 Task: Research Airbnb accommodation in Moanda, Gabon from 10th December, 2023 to 18th December, 2023 for 2 adults.1  bedroom having 1 bed and 1 bathroom. Property type can be flat. Amenities needed are: wifi, TV, free parkinig on premises, gym, breakfast. Booking option can be shelf check-in. Look for 5 properties as per requirement.
Action: Mouse moved to (408, 83)
Screenshot: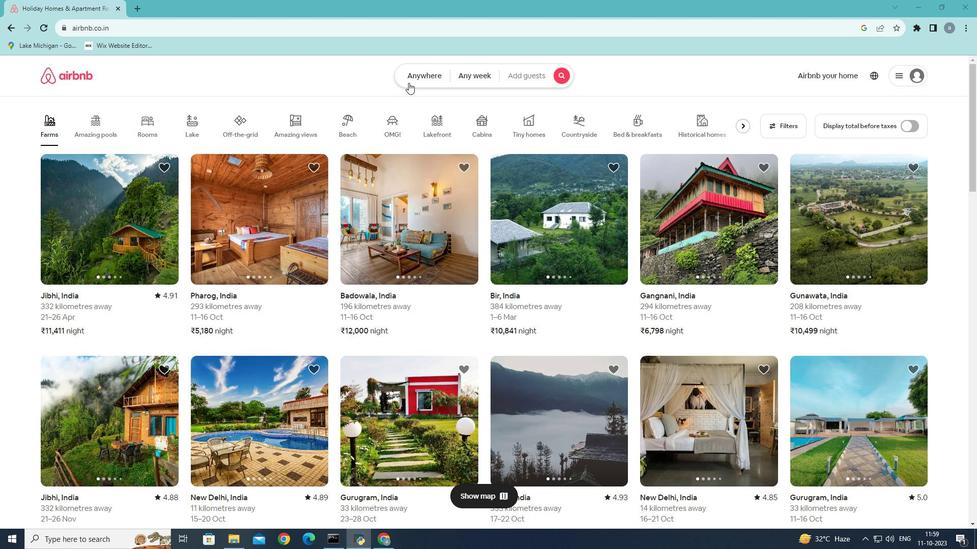 
Action: Mouse pressed left at (408, 83)
Screenshot: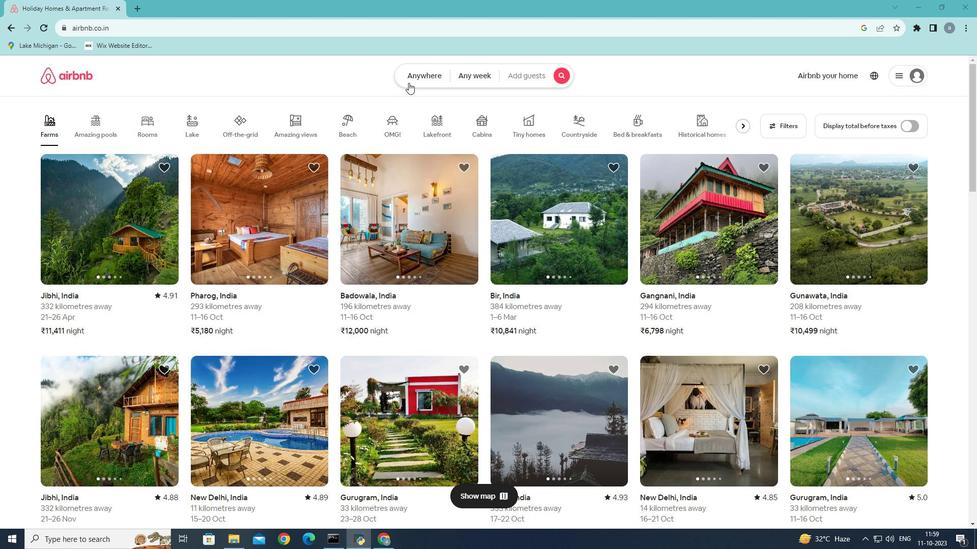 
Action: Mouse moved to (339, 123)
Screenshot: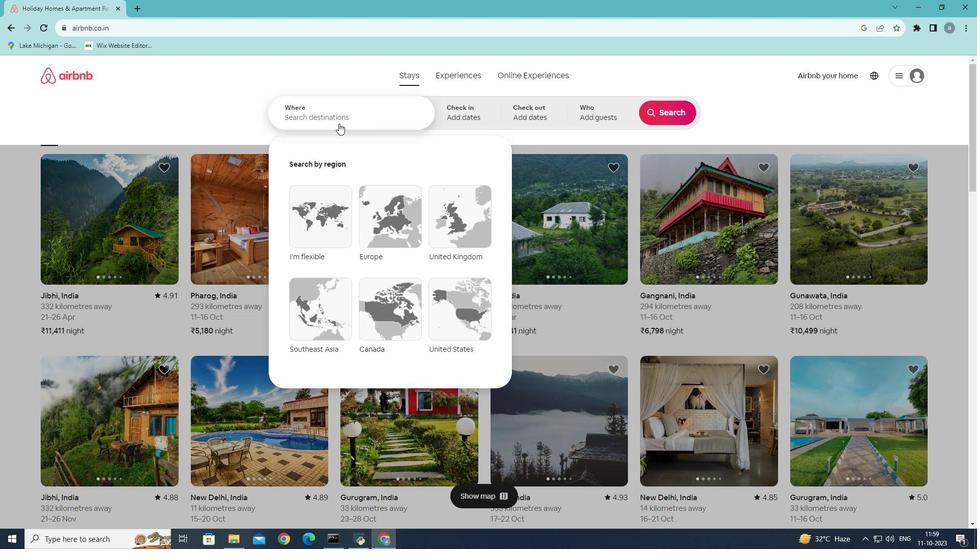 
Action: Mouse pressed left at (339, 123)
Screenshot: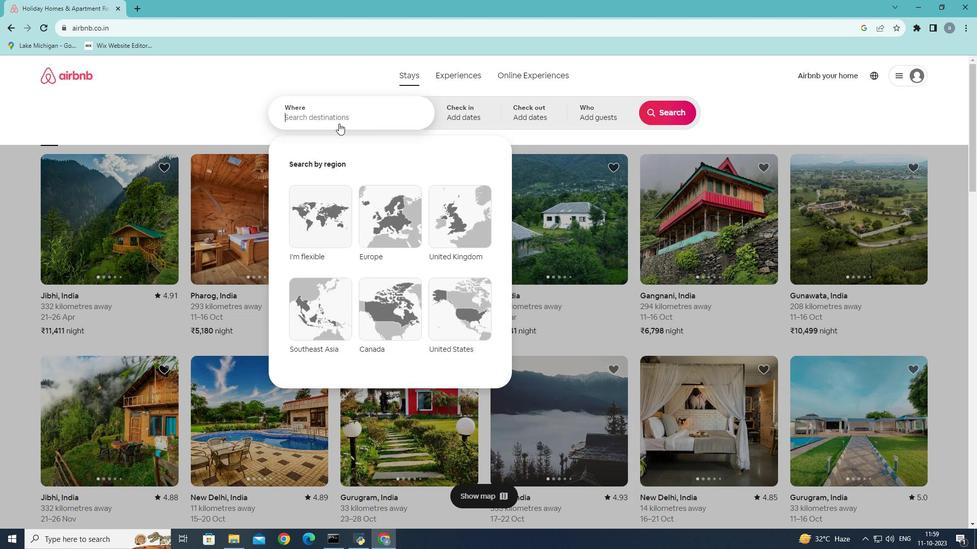 
Action: Mouse moved to (411, 0)
Screenshot: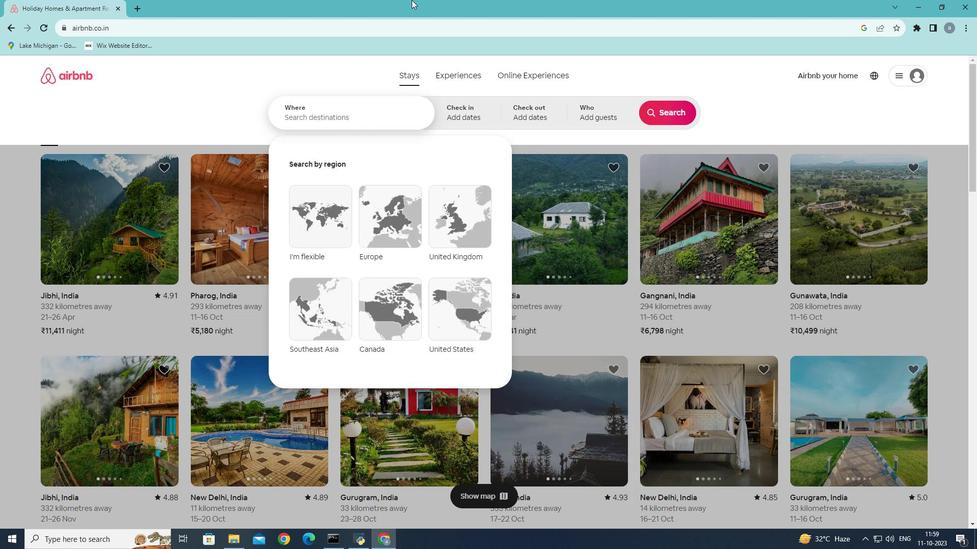 
Action: Key pressed <Key.shift><Key.shift><Key.shift><Key.shift><Key.shift><Key.shift><Key.shift><Key.shift><Key.shift><Key.shift><Key.shift><Key.shift><Key.shift><Key.shift><Key.shift><Key.shift><Key.shift><Key.shift><Key.shift><Key.shift><Key.shift><Key.shift><Key.shift><Key.shift><Key.shift><Key.shift><Key.shift><Key.shift><Key.shift><Key.shift><Key.shift><Key.shift><Key.shift><Key.shift><Key.shift><Key.shift><Key.shift><Key.shift><Key.shift><Key.shift><Key.shift><Key.shift><Key.shift><Key.shift><Key.shift>Moanda,<Key.shift><Key.shift><Key.shift>Gab
Screenshot: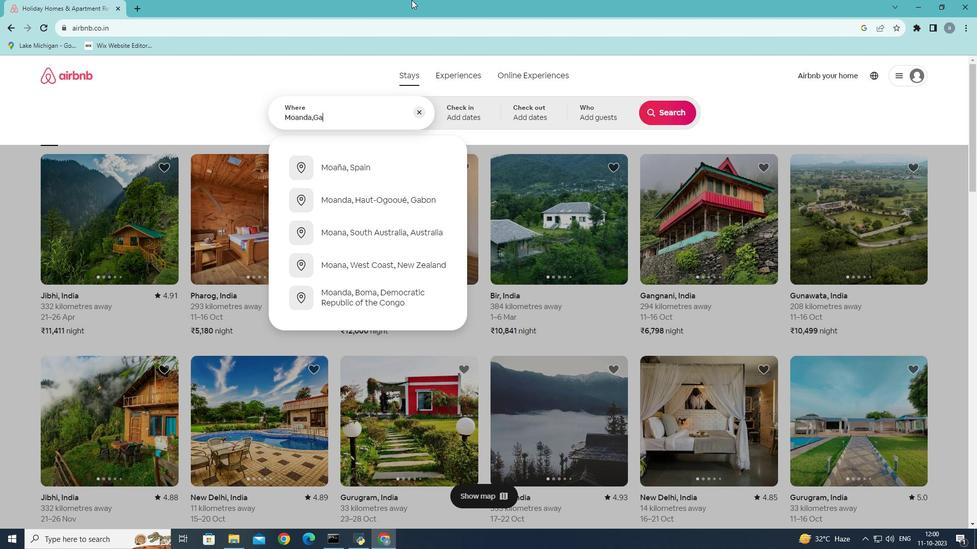 
Action: Mouse moved to (386, 169)
Screenshot: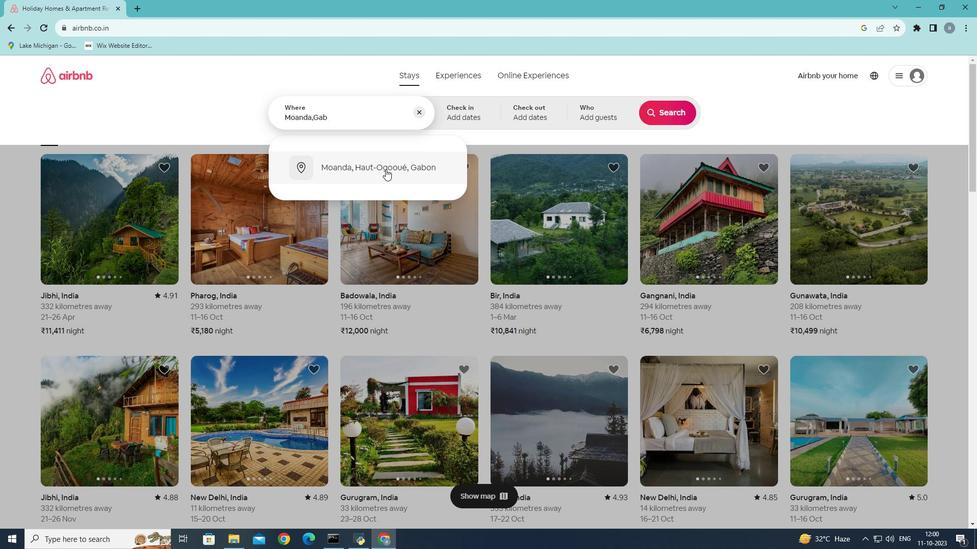 
Action: Mouse pressed left at (386, 169)
Screenshot: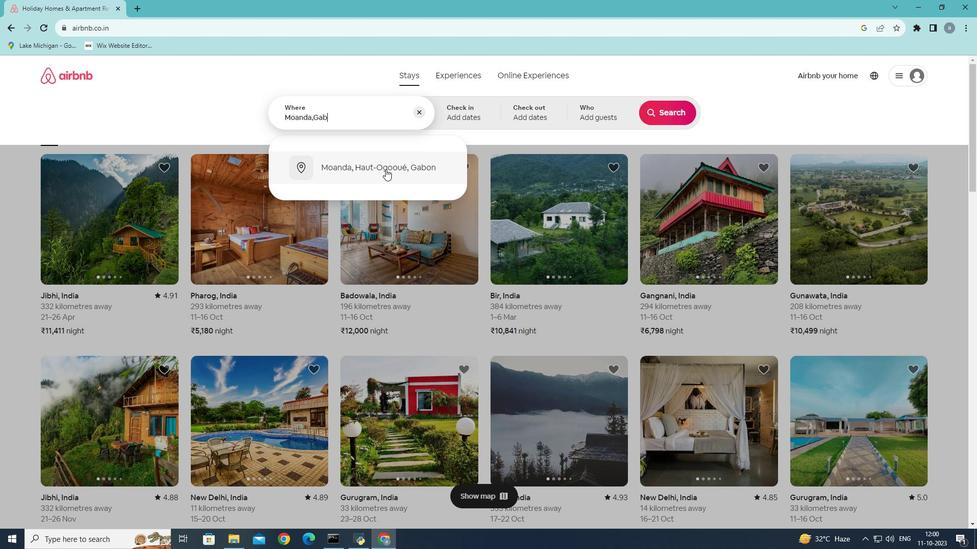 
Action: Mouse moved to (667, 193)
Screenshot: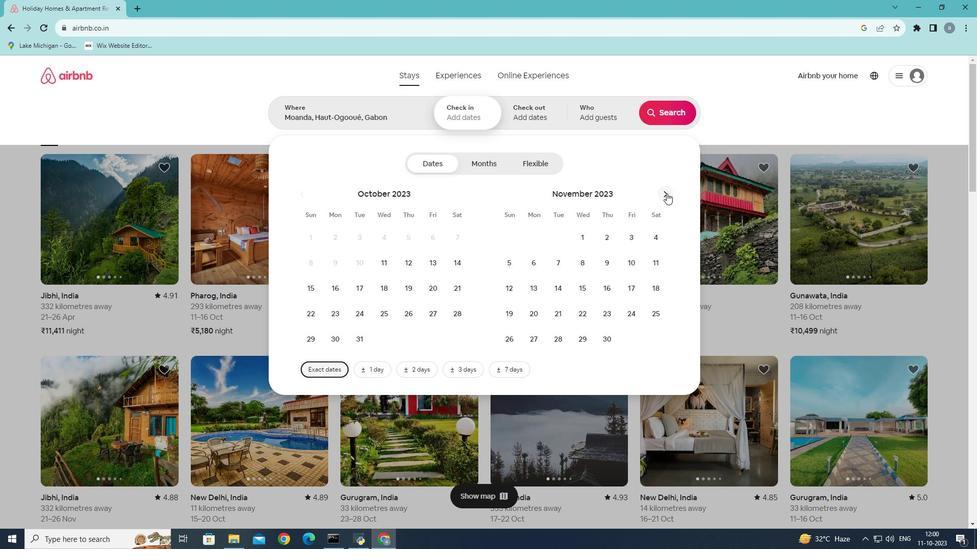 
Action: Mouse pressed left at (667, 193)
Screenshot: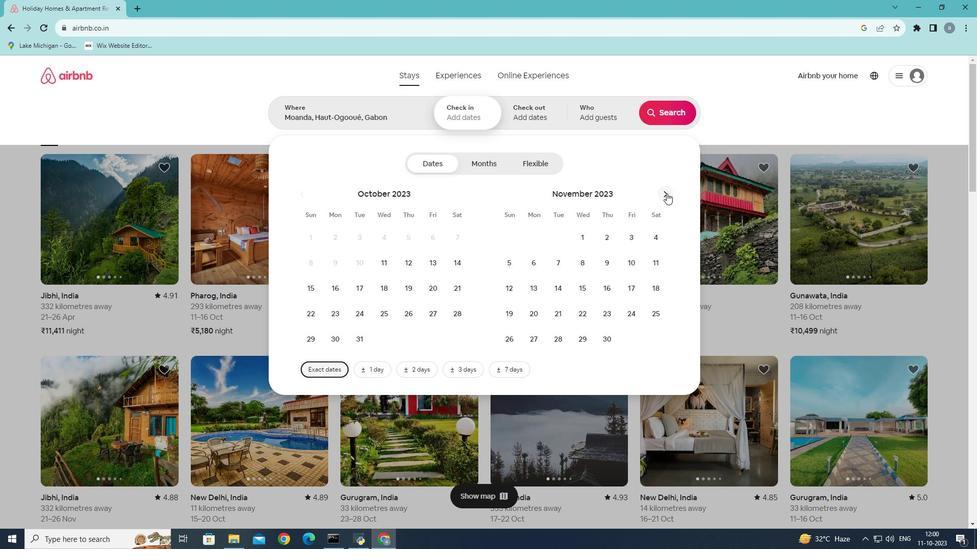 
Action: Mouse moved to (510, 288)
Screenshot: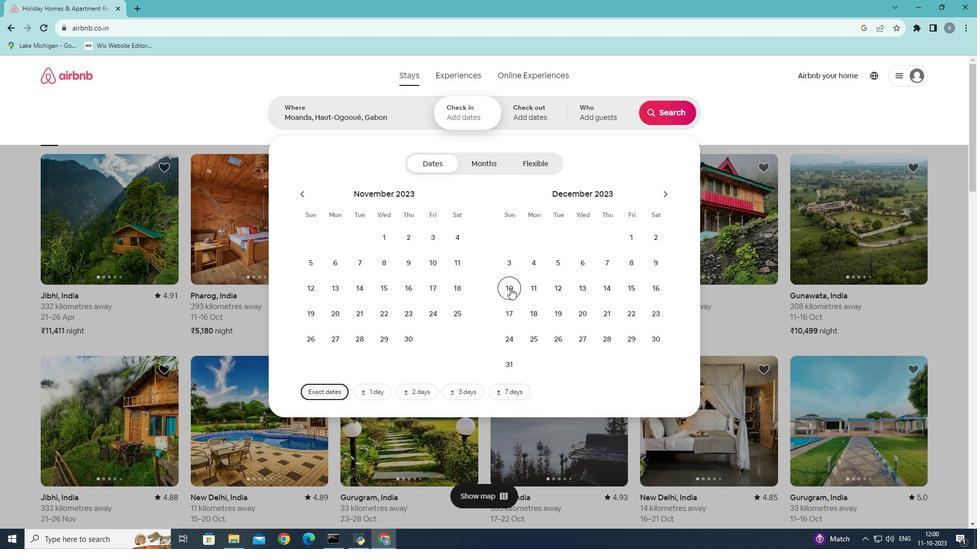 
Action: Mouse pressed left at (510, 288)
Screenshot: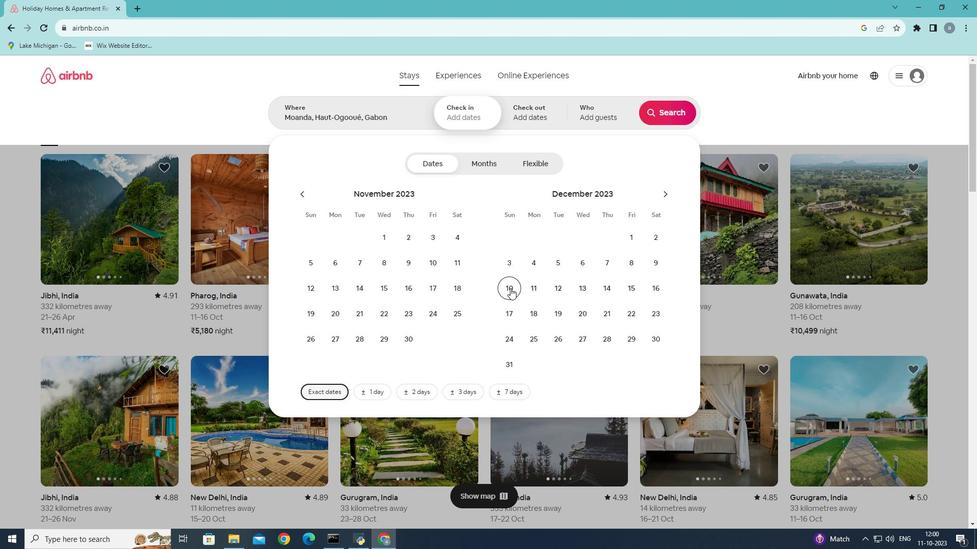 
Action: Mouse moved to (536, 312)
Screenshot: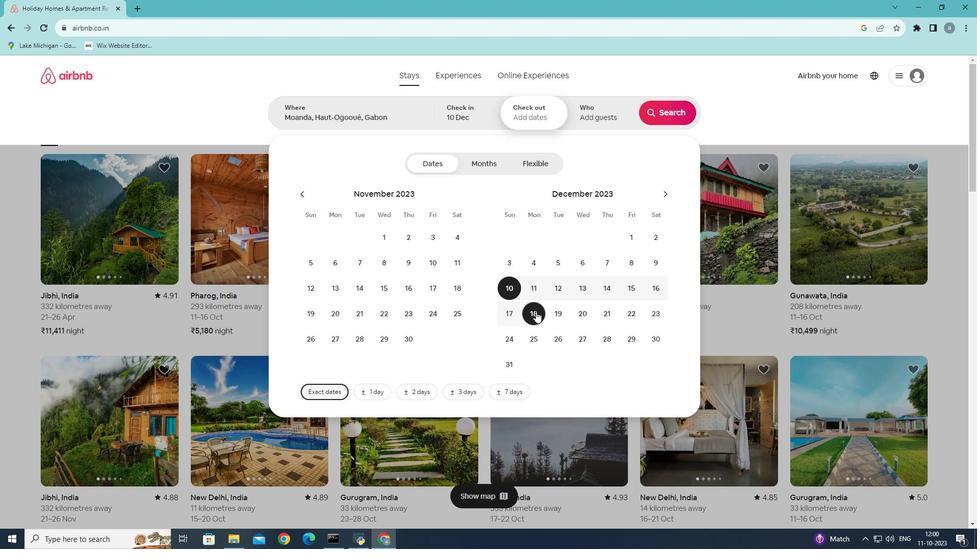 
Action: Mouse pressed left at (536, 312)
Screenshot: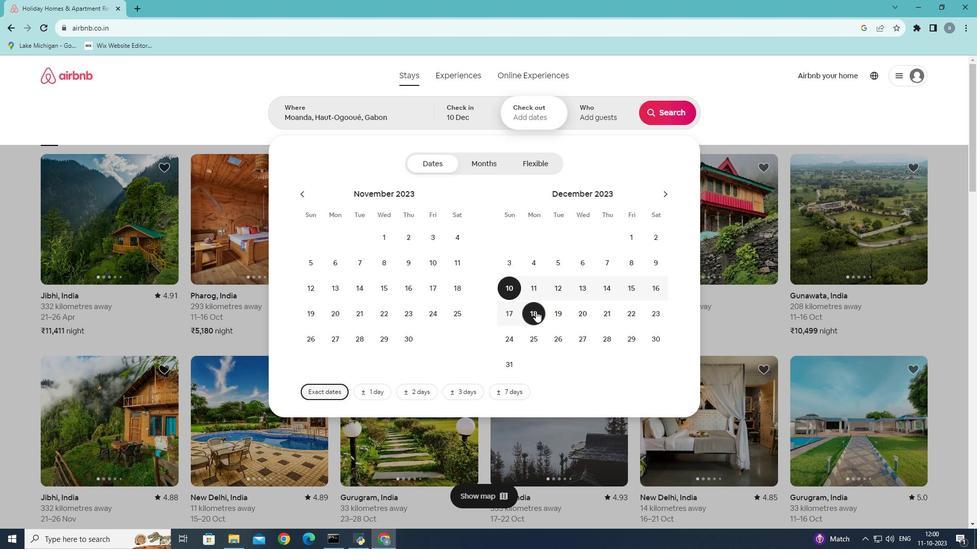 
Action: Mouse moved to (613, 115)
Screenshot: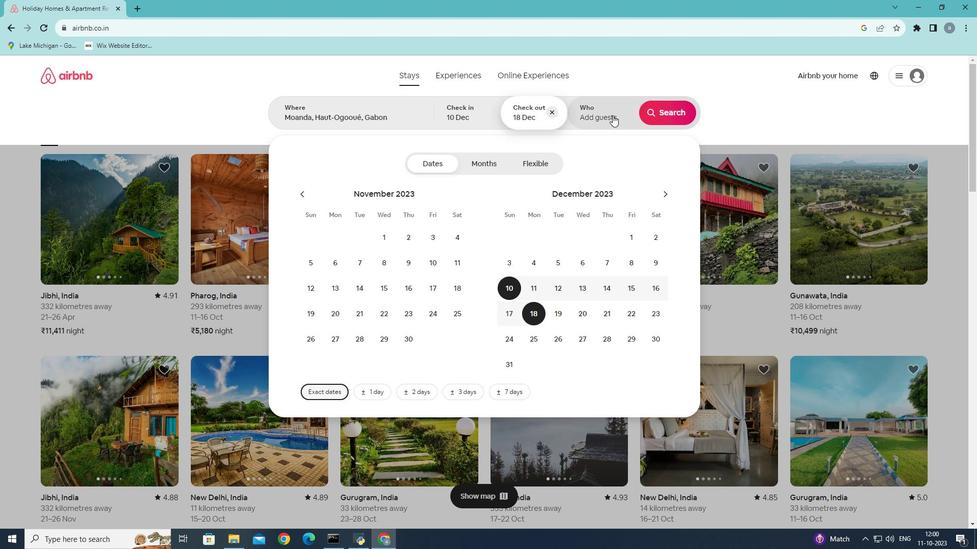 
Action: Mouse pressed left at (613, 115)
Screenshot: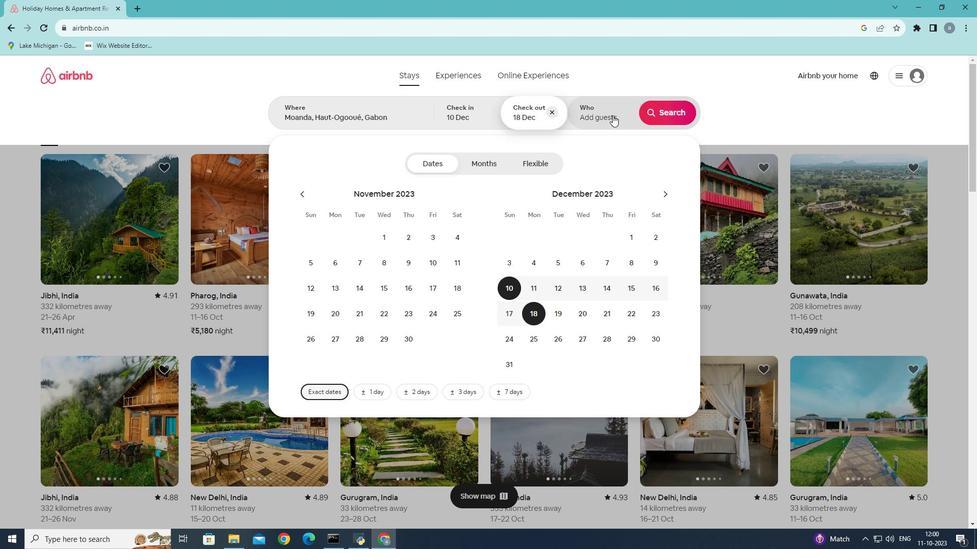 
Action: Mouse moved to (675, 163)
Screenshot: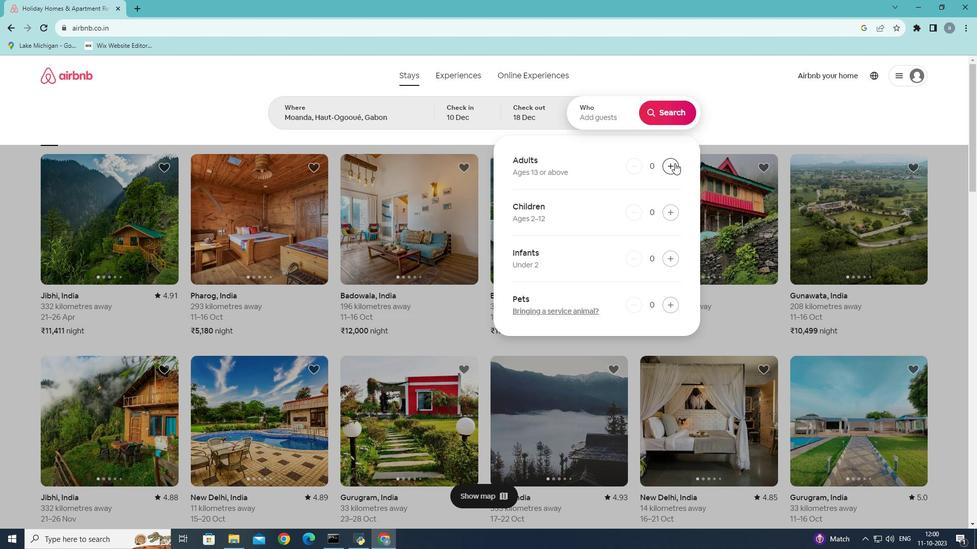 
Action: Mouse pressed left at (675, 163)
Screenshot: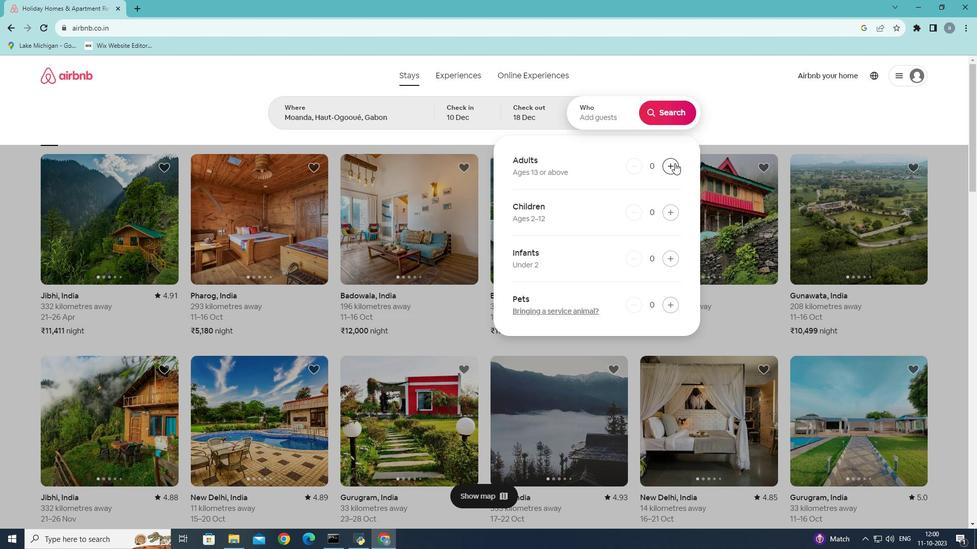 
Action: Mouse pressed left at (675, 163)
Screenshot: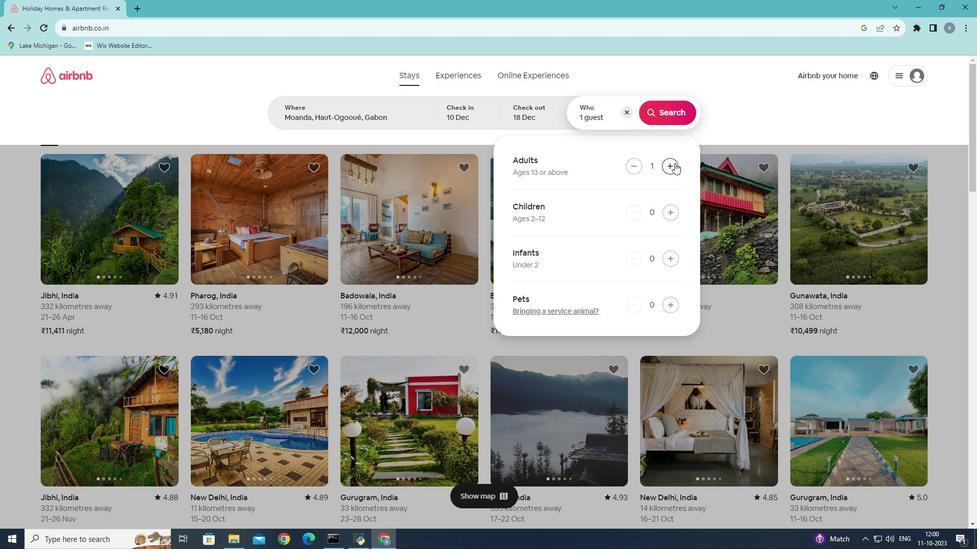 
Action: Mouse moved to (680, 115)
Screenshot: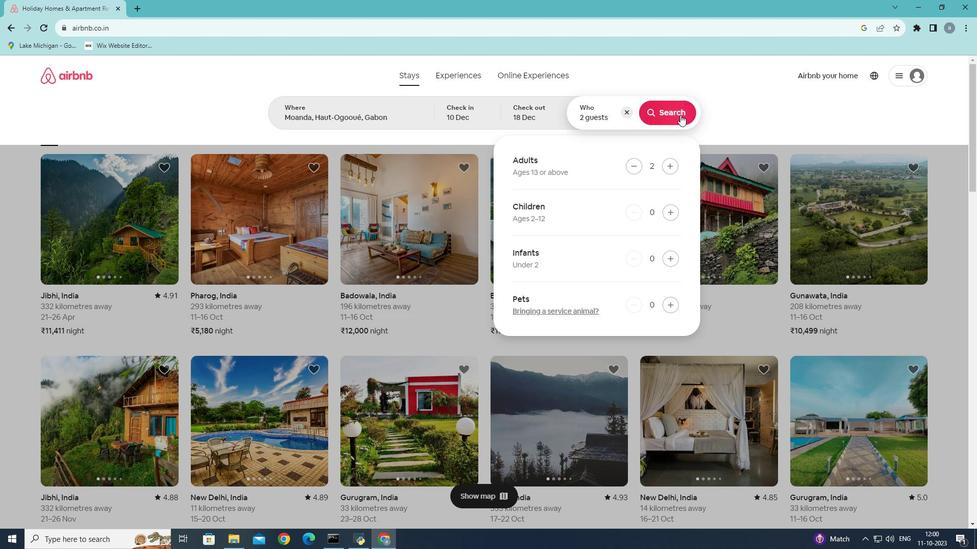 
Action: Mouse pressed left at (680, 115)
Screenshot: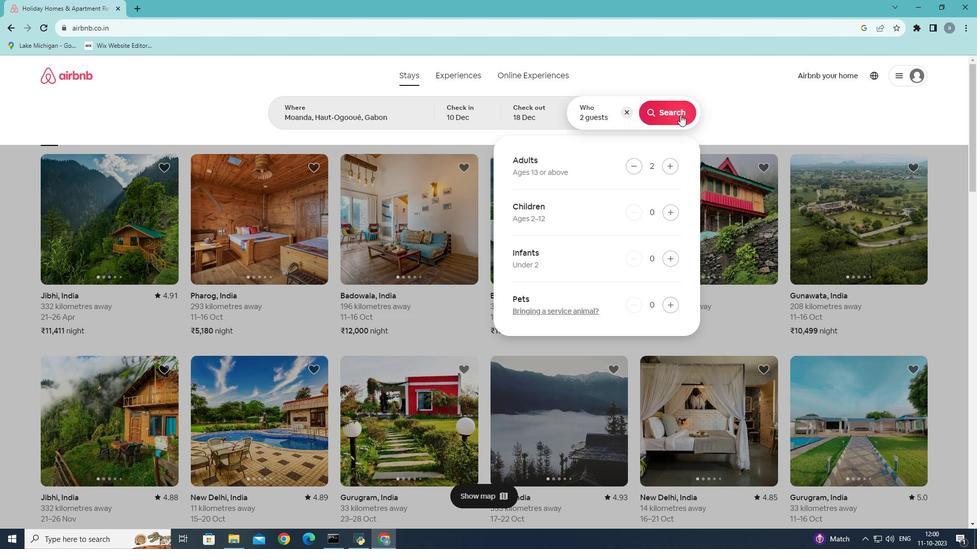 
Action: Mouse moved to (815, 120)
Screenshot: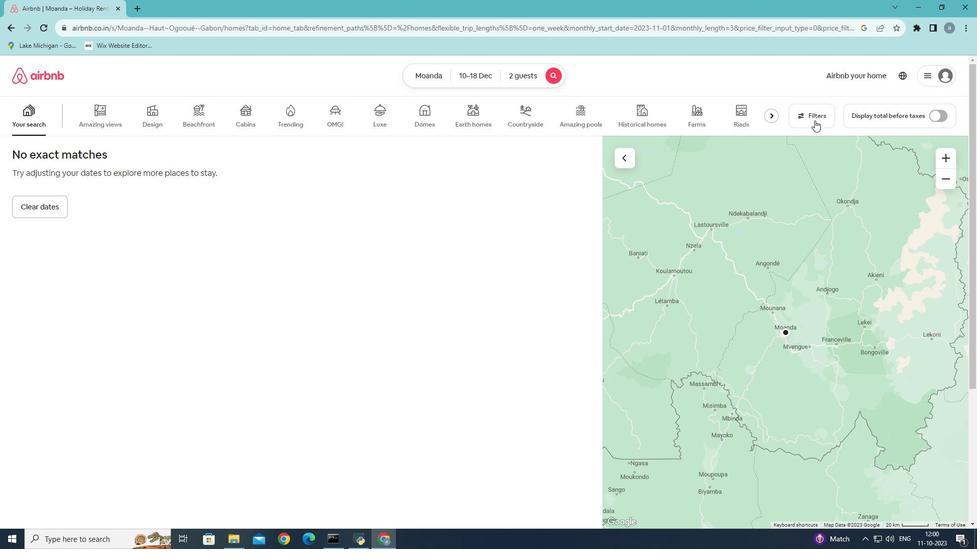 
Action: Mouse pressed left at (815, 120)
Screenshot: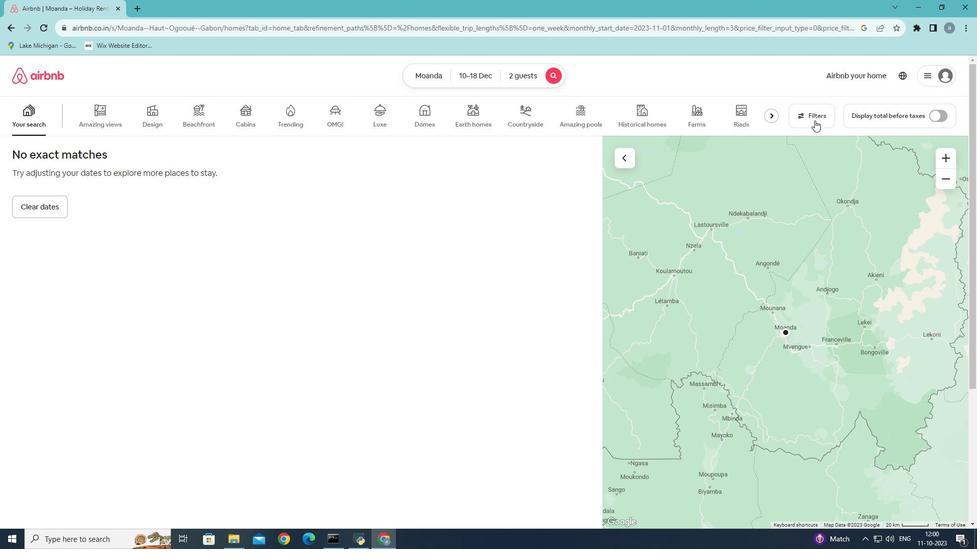 
Action: Mouse moved to (544, 390)
Screenshot: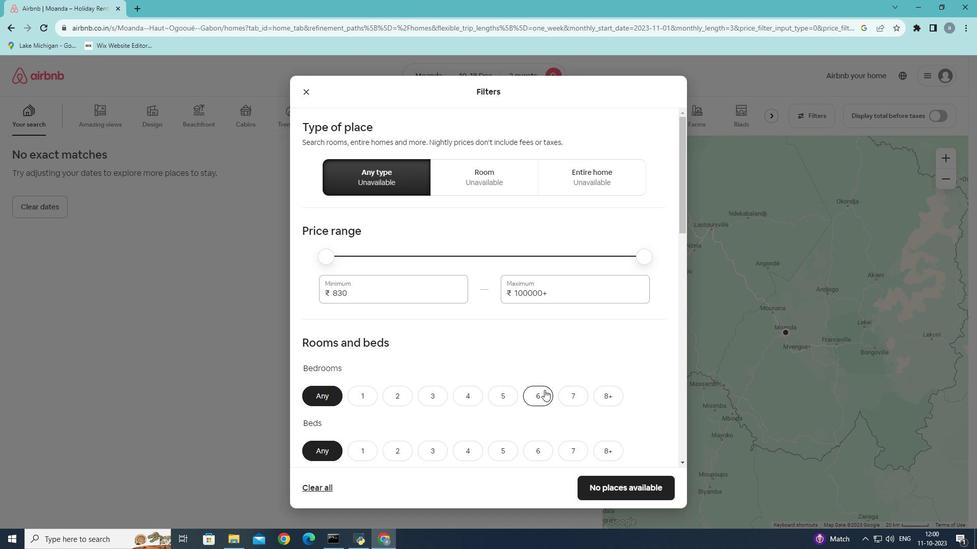 
Action: Mouse scrolled (544, 390) with delta (0, 0)
Screenshot: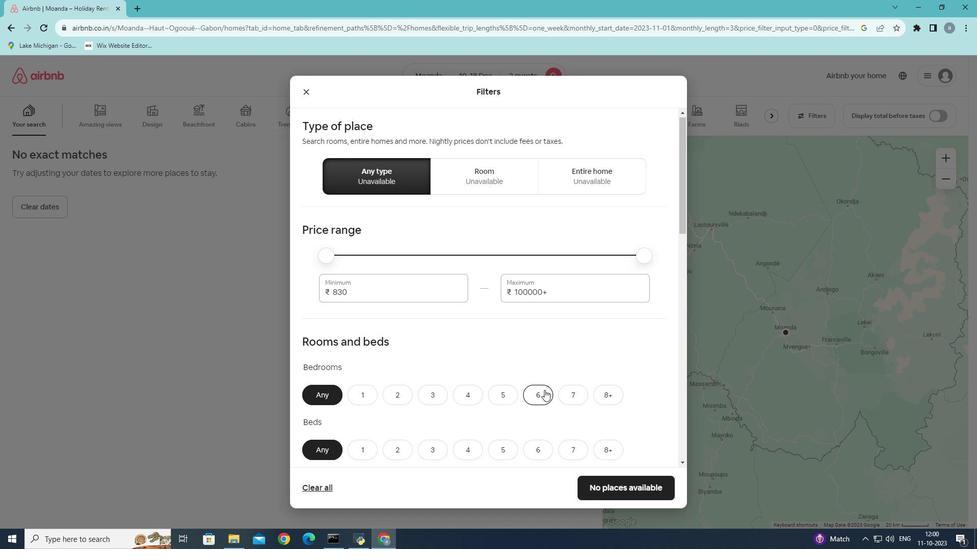 
Action: Mouse scrolled (544, 390) with delta (0, 0)
Screenshot: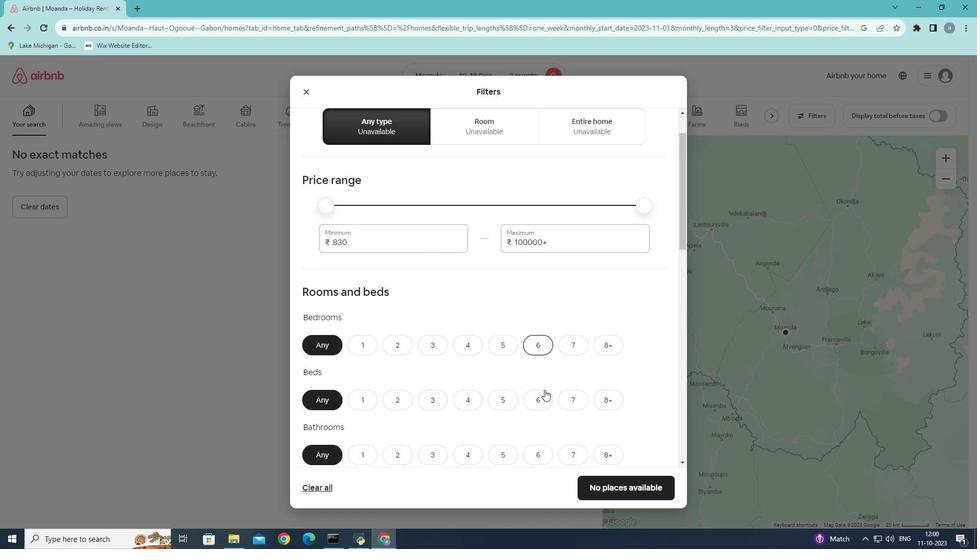 
Action: Mouse moved to (372, 292)
Screenshot: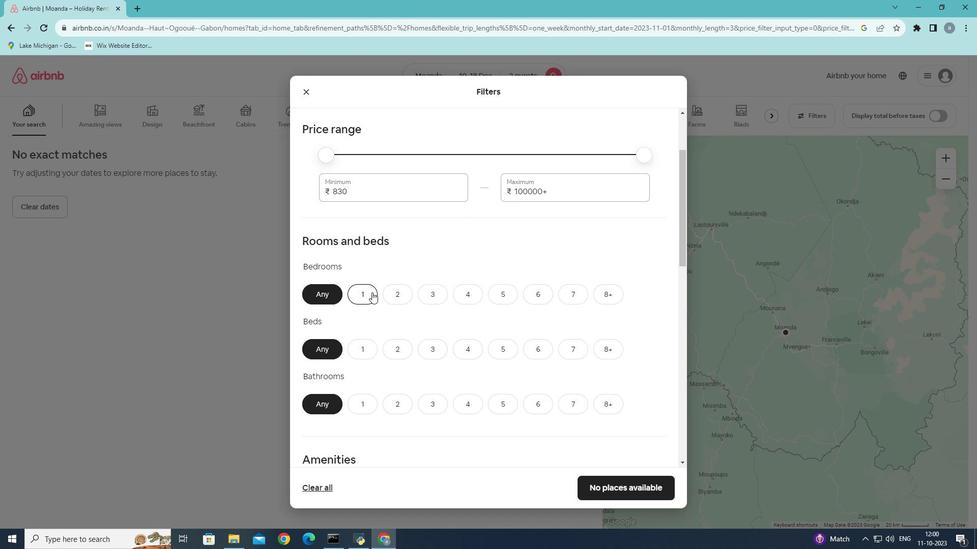 
Action: Mouse pressed left at (372, 292)
Screenshot: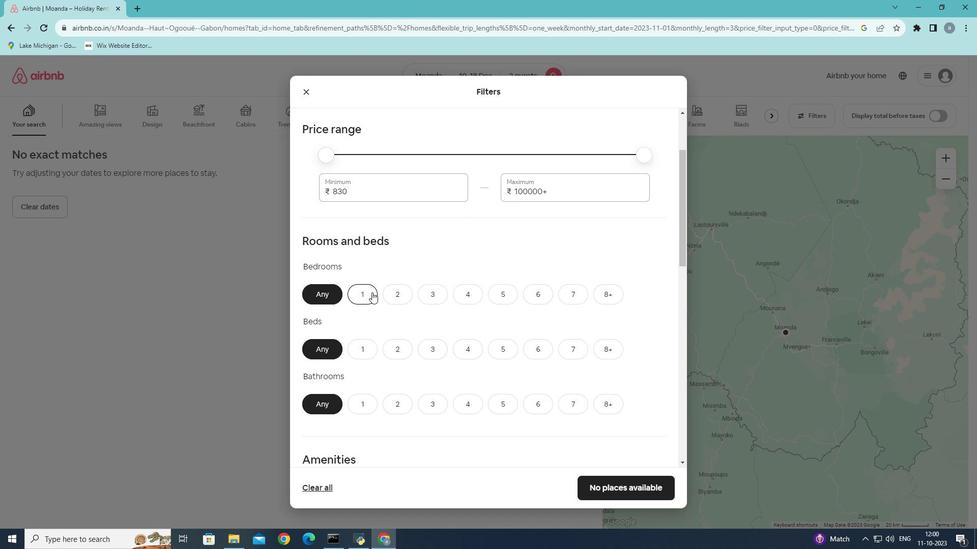 
Action: Mouse moved to (368, 347)
Screenshot: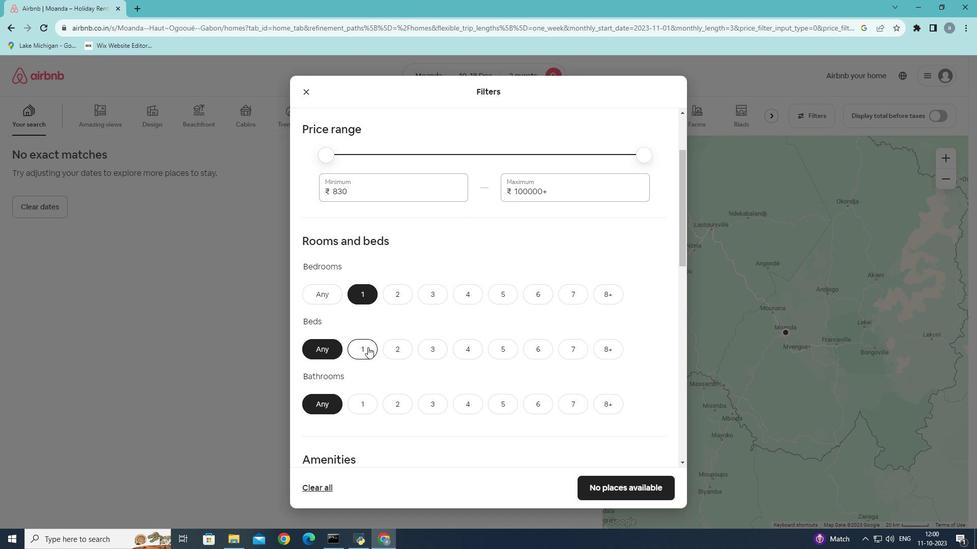 
Action: Mouse pressed left at (368, 347)
Screenshot: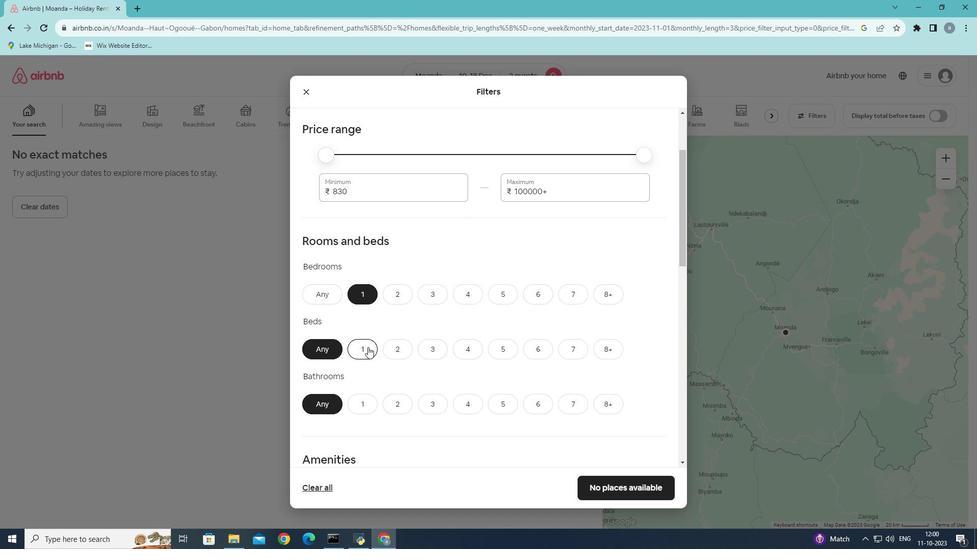 
Action: Mouse moved to (363, 405)
Screenshot: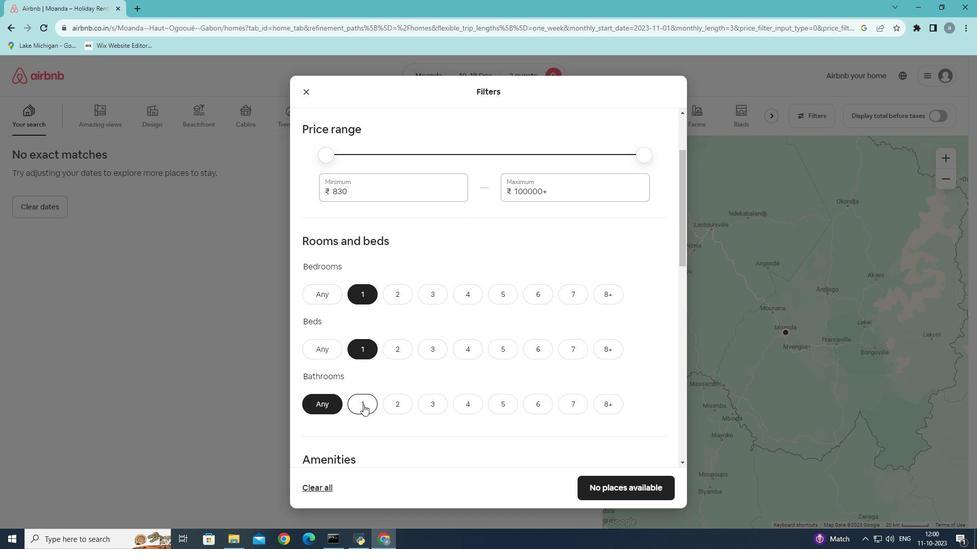 
Action: Mouse pressed left at (363, 405)
Screenshot: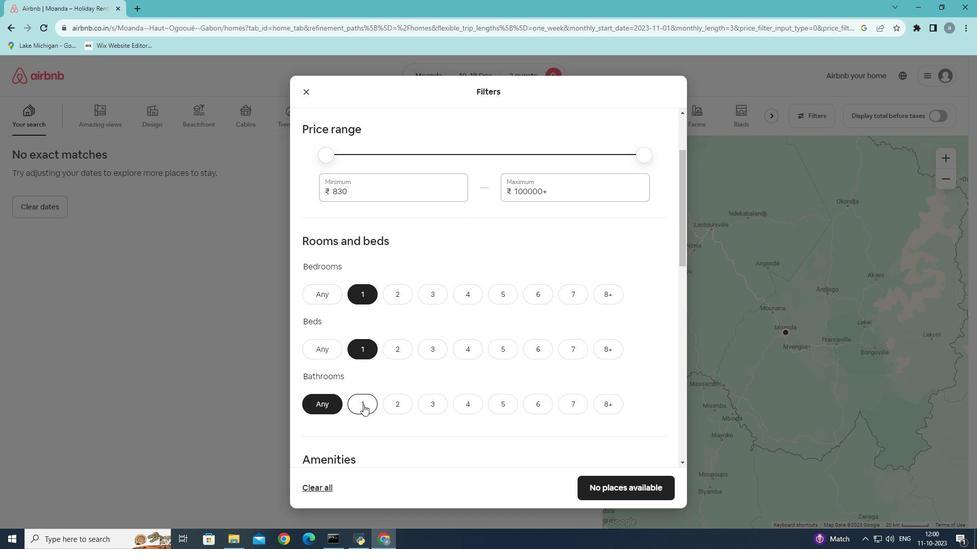 
Action: Mouse moved to (544, 376)
Screenshot: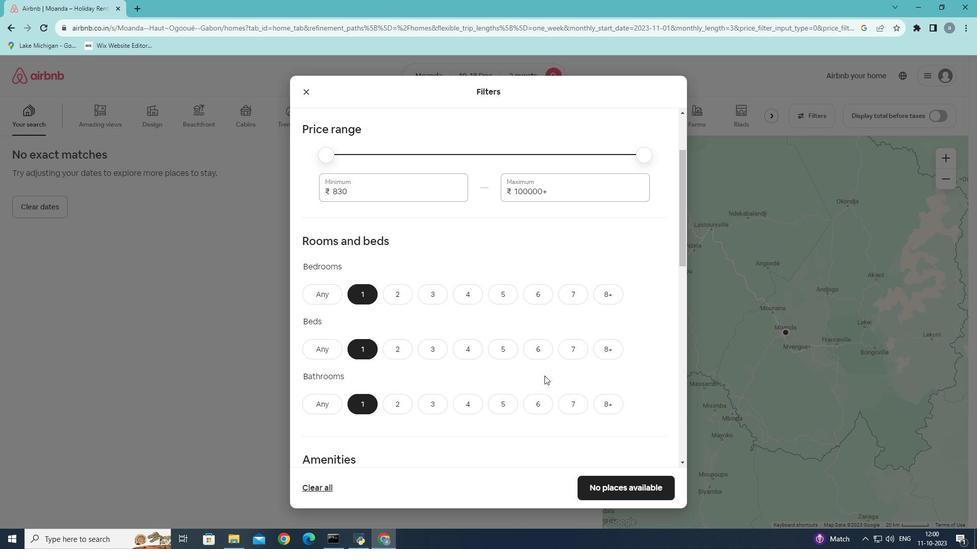 
Action: Mouse scrolled (544, 375) with delta (0, 0)
Screenshot: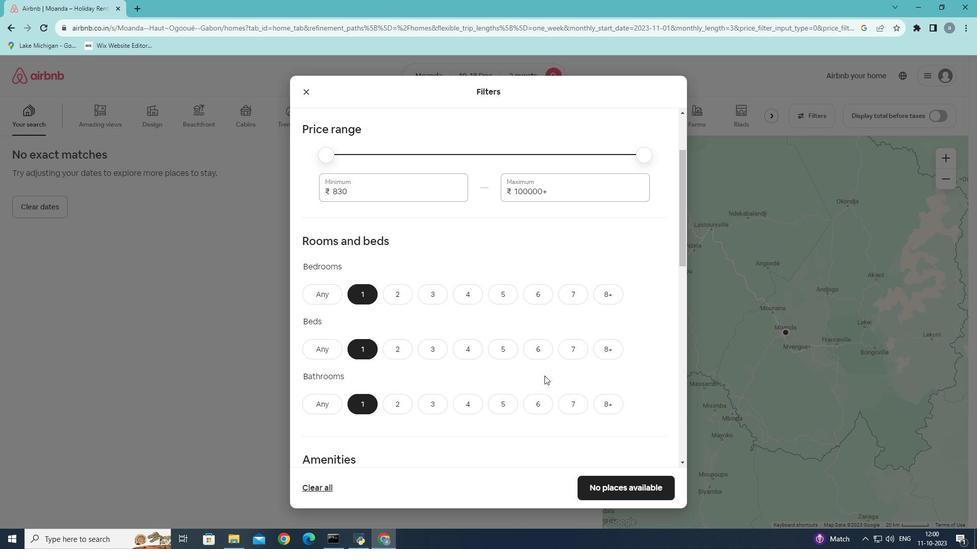 
Action: Mouse scrolled (544, 375) with delta (0, 0)
Screenshot: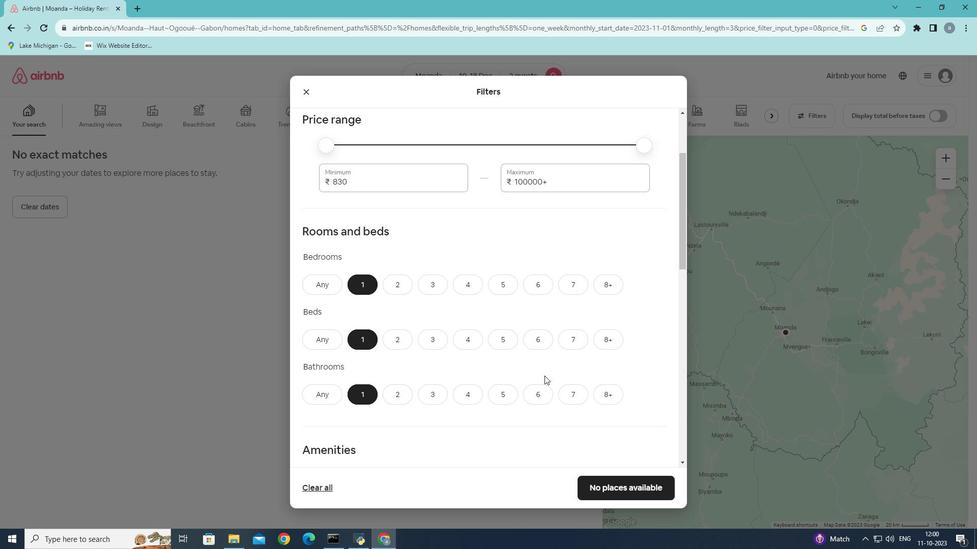
Action: Mouse scrolled (544, 375) with delta (0, 0)
Screenshot: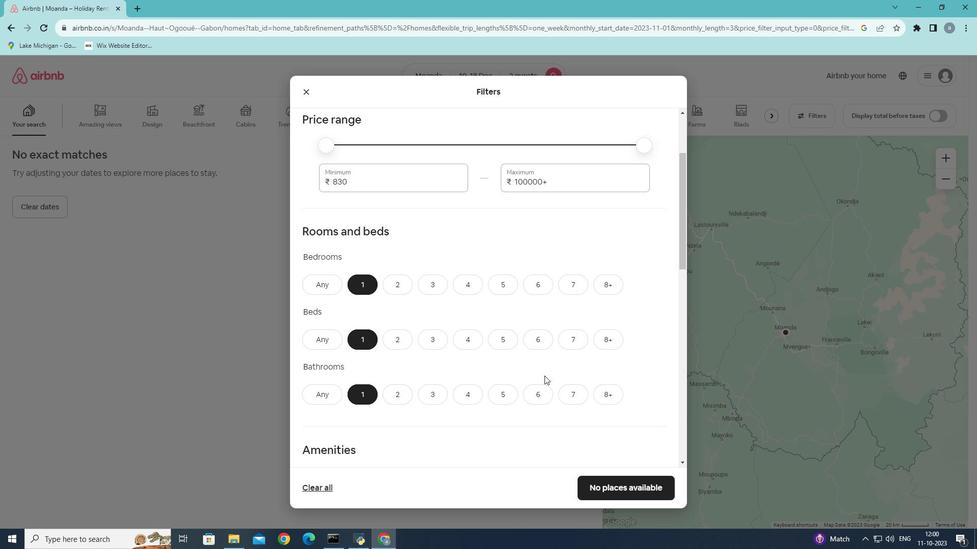 
Action: Mouse scrolled (544, 375) with delta (0, 0)
Screenshot: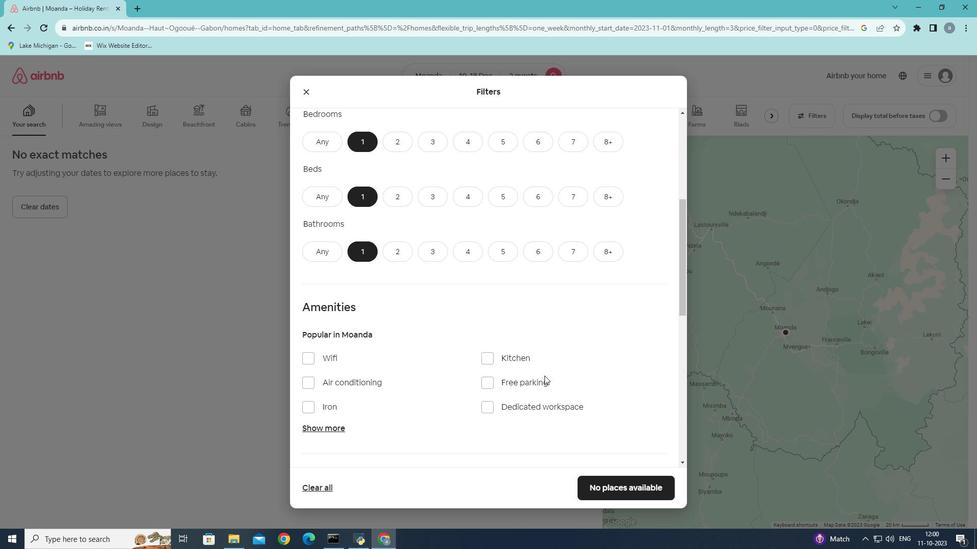 
Action: Mouse scrolled (544, 375) with delta (0, 0)
Screenshot: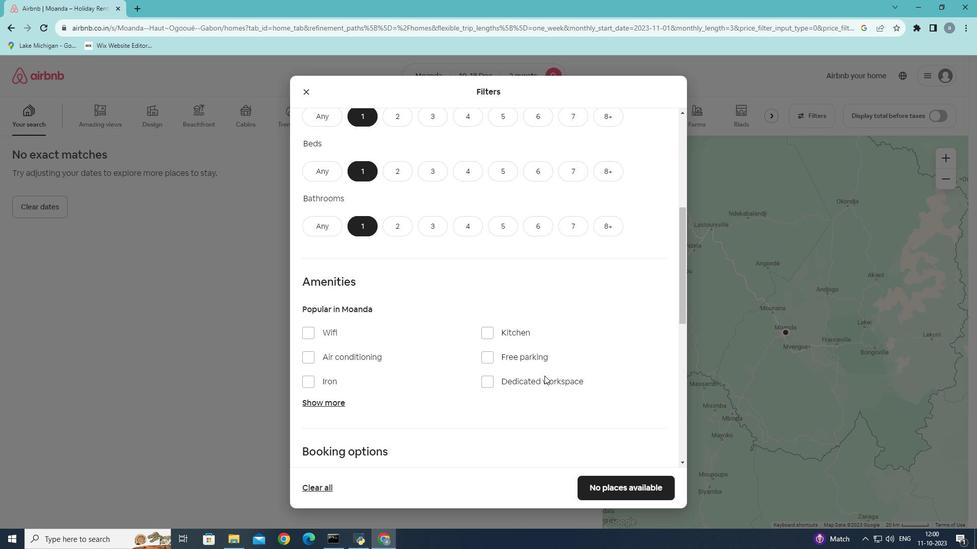 
Action: Mouse moved to (301, 251)
Screenshot: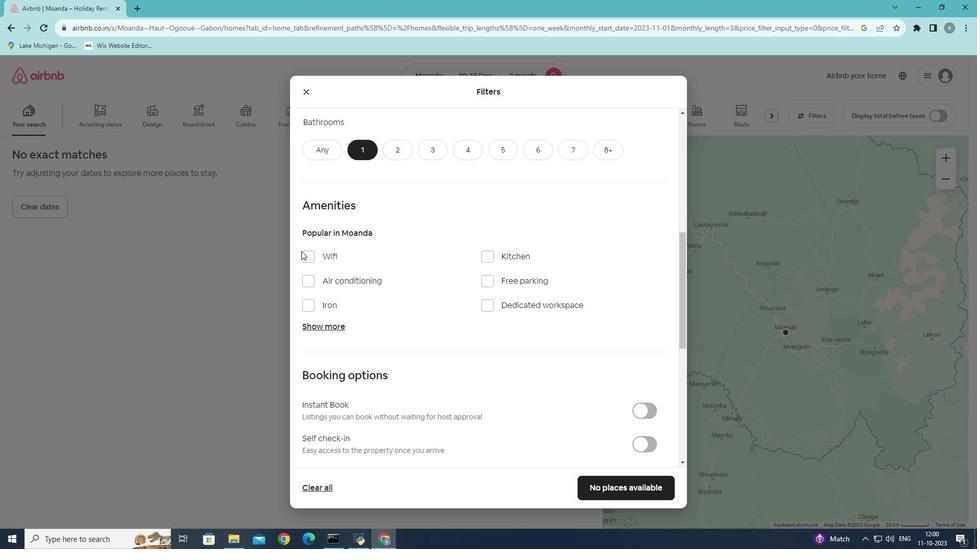 
Action: Mouse pressed left at (301, 251)
Screenshot: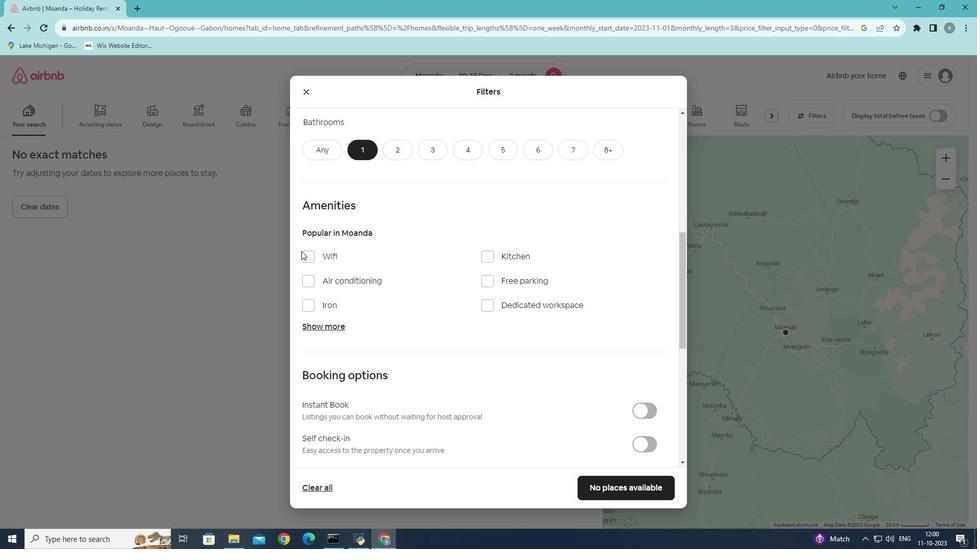 
Action: Mouse moved to (305, 258)
Screenshot: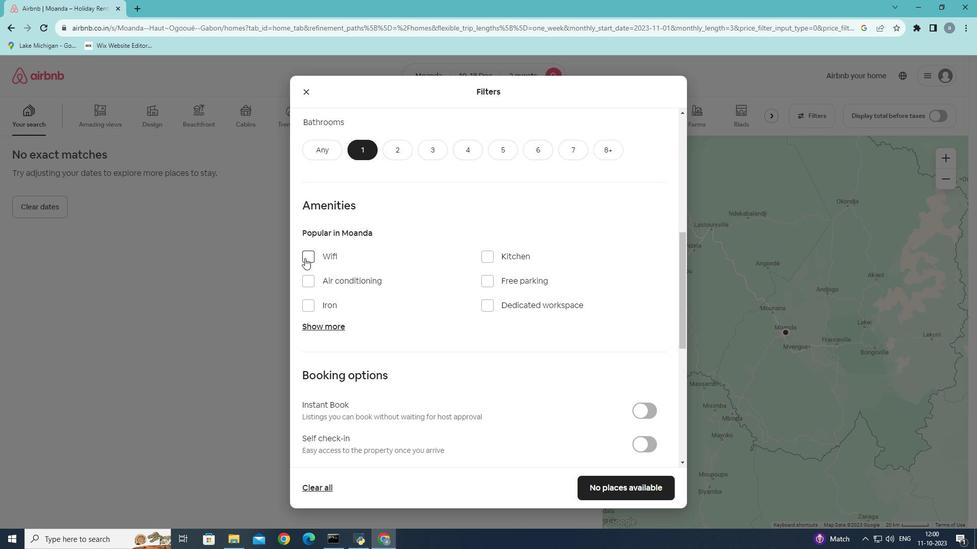 
Action: Mouse pressed left at (305, 258)
Screenshot: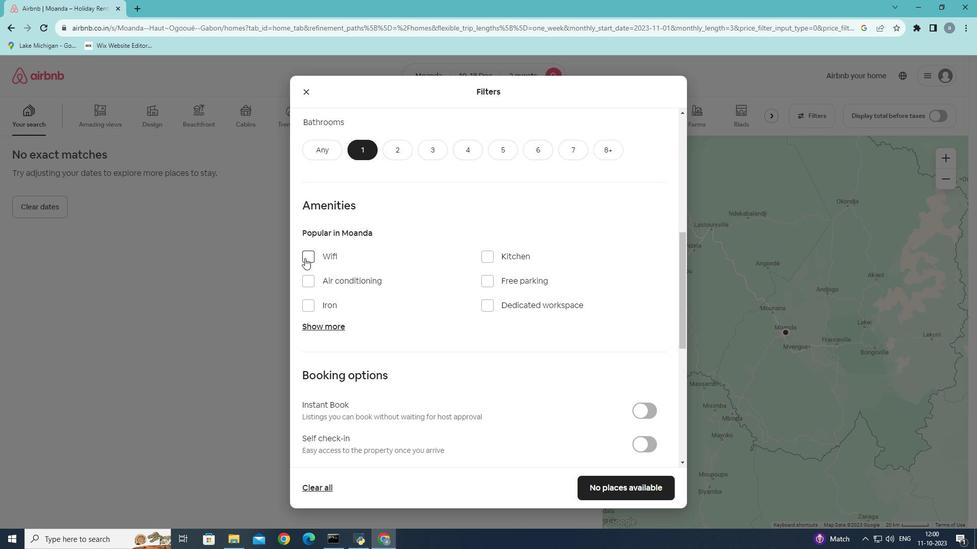 
Action: Mouse moved to (319, 327)
Screenshot: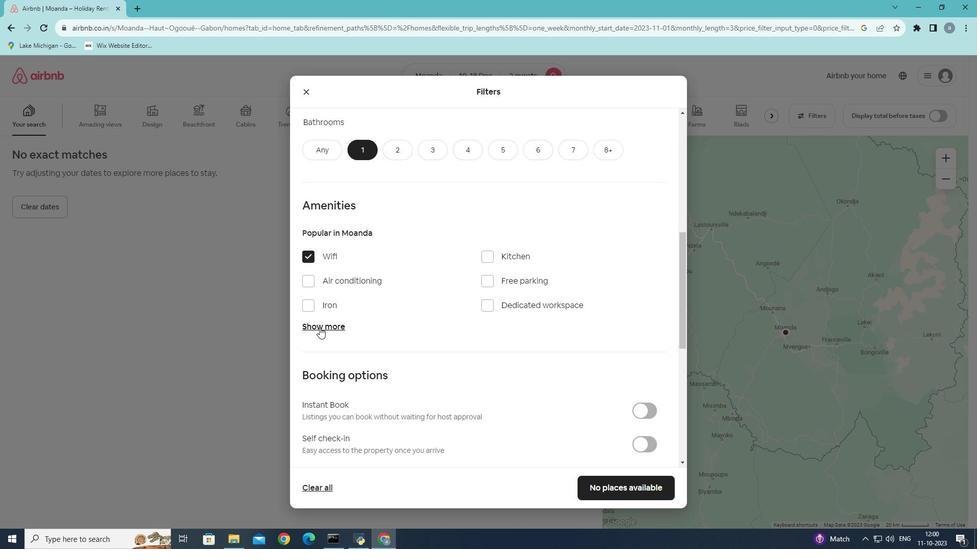
Action: Mouse pressed left at (319, 327)
Screenshot: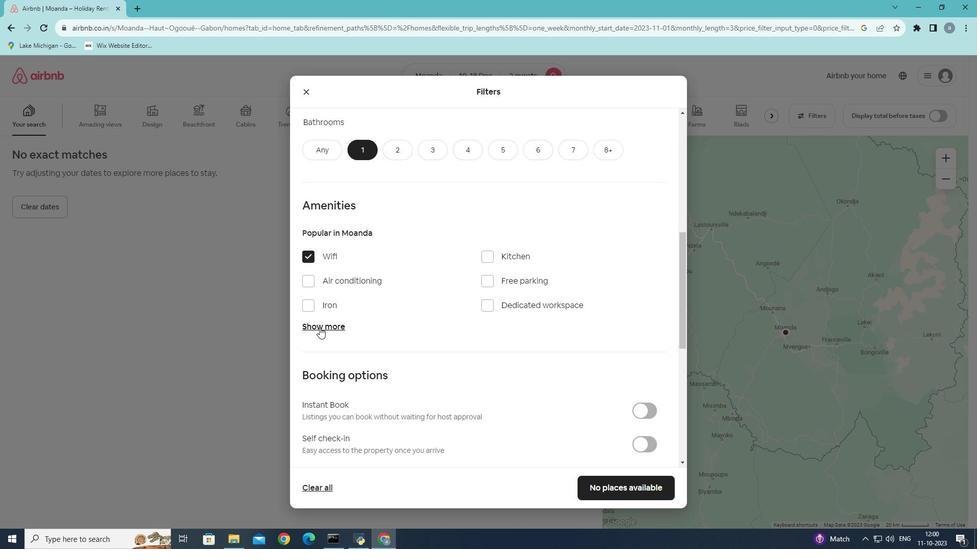 
Action: Mouse moved to (492, 393)
Screenshot: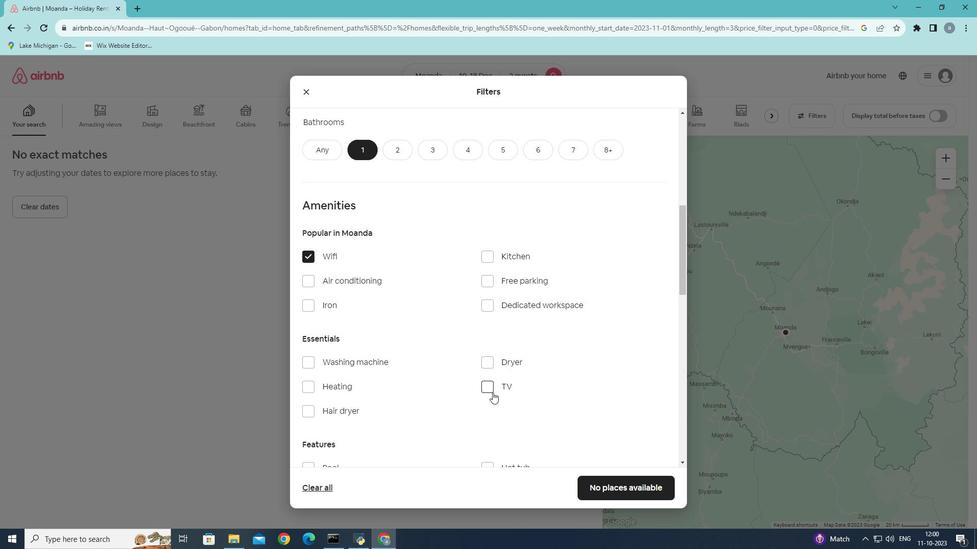 
Action: Mouse pressed left at (492, 393)
Screenshot: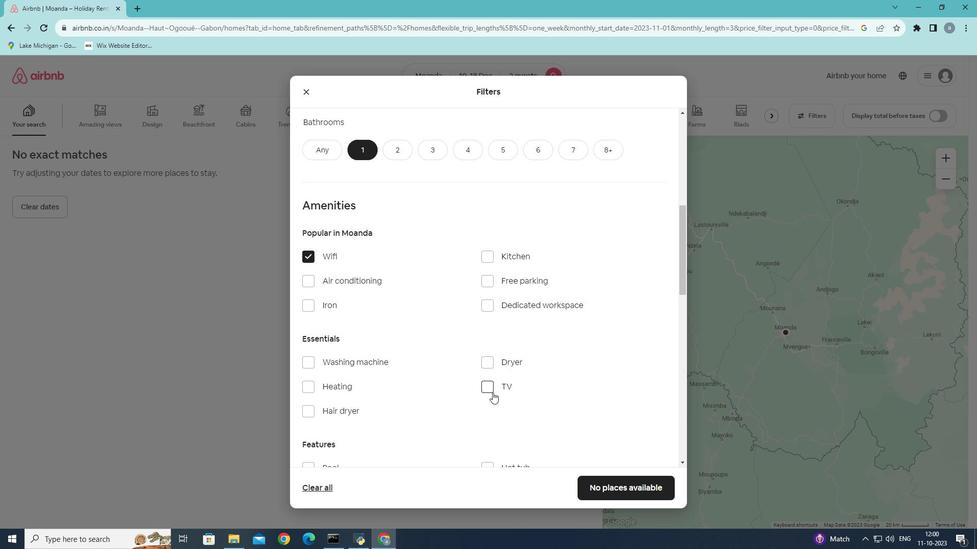 
Action: Mouse moved to (430, 397)
Screenshot: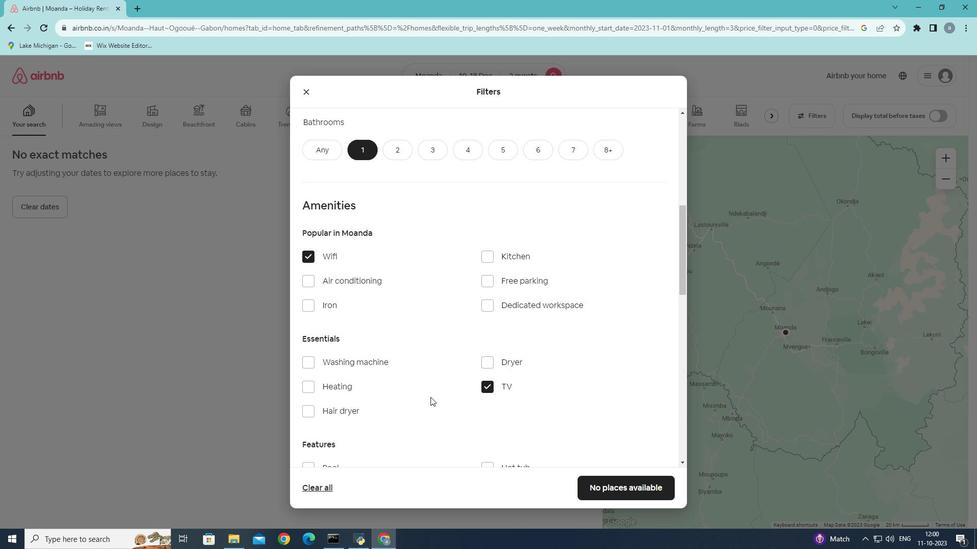
Action: Mouse scrolled (430, 397) with delta (0, 0)
Screenshot: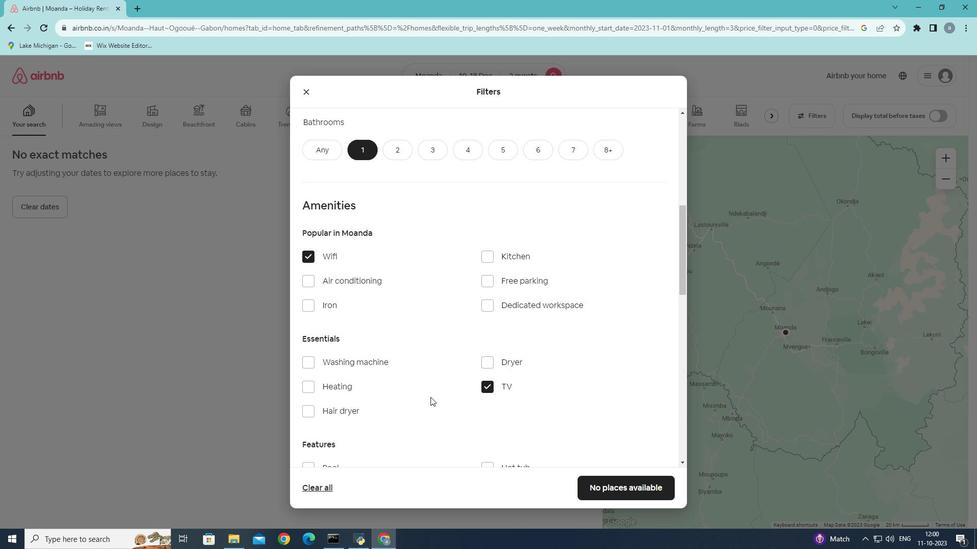 
Action: Mouse moved to (430, 397)
Screenshot: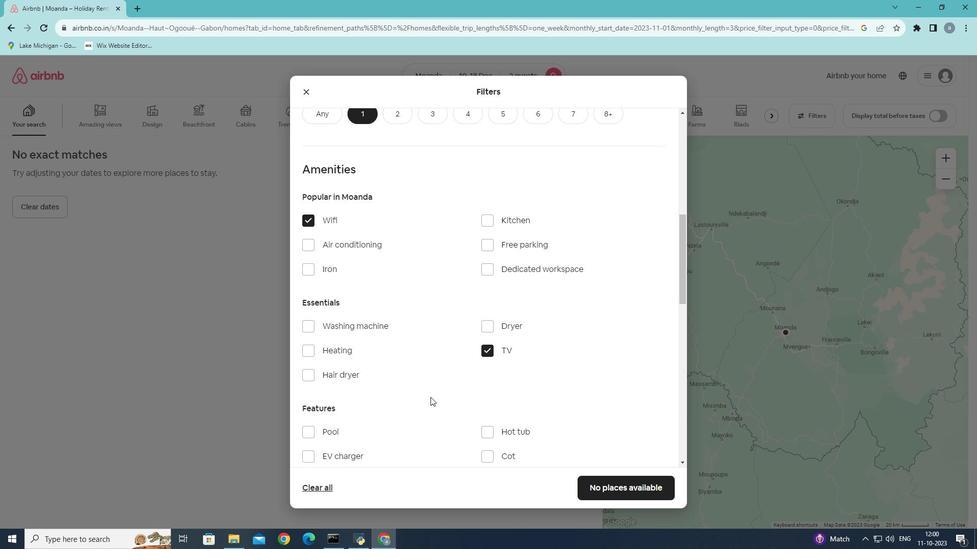 
Action: Mouse scrolled (430, 397) with delta (0, 0)
Screenshot: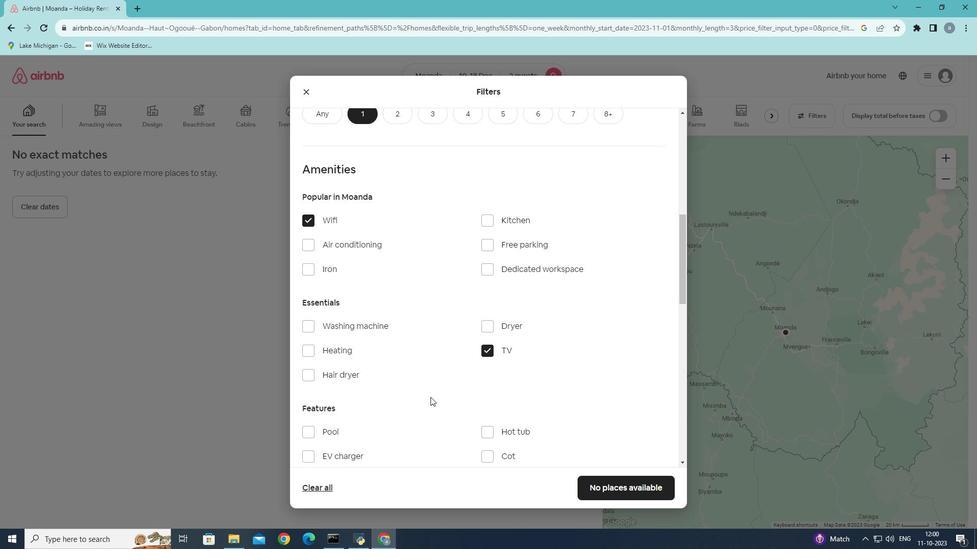 
Action: Mouse moved to (396, 407)
Screenshot: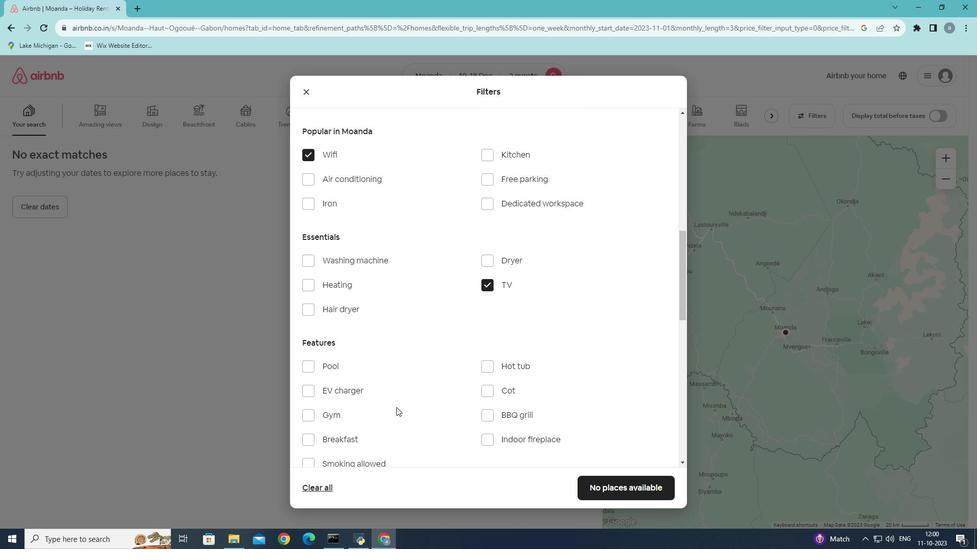 
Action: Mouse scrolled (396, 407) with delta (0, 0)
Screenshot: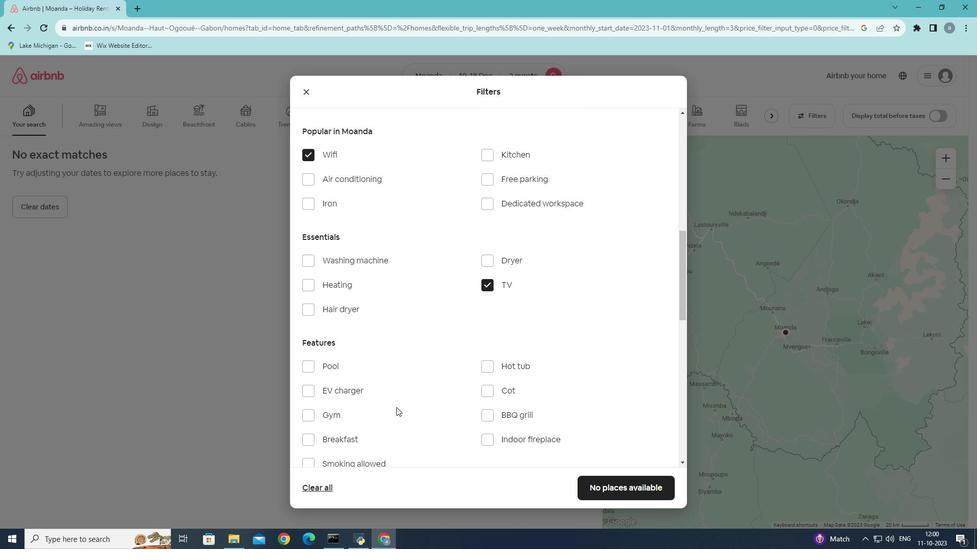 
Action: Mouse moved to (485, 126)
Screenshot: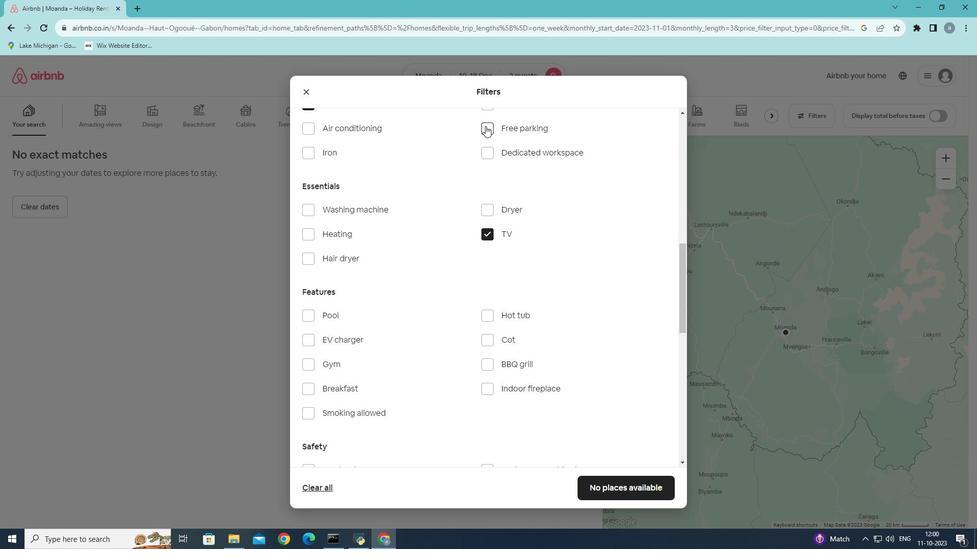 
Action: Mouse pressed left at (485, 126)
Screenshot: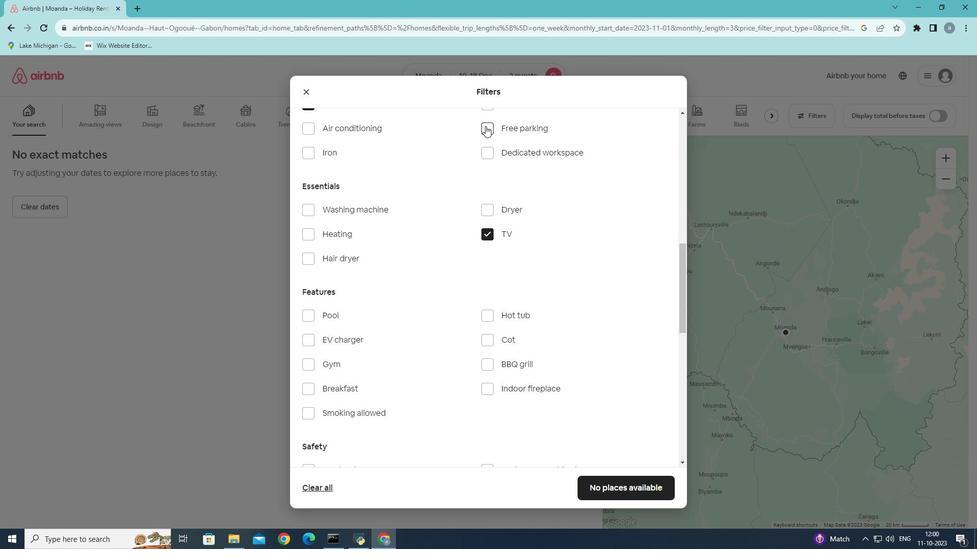 
Action: Mouse moved to (312, 366)
Screenshot: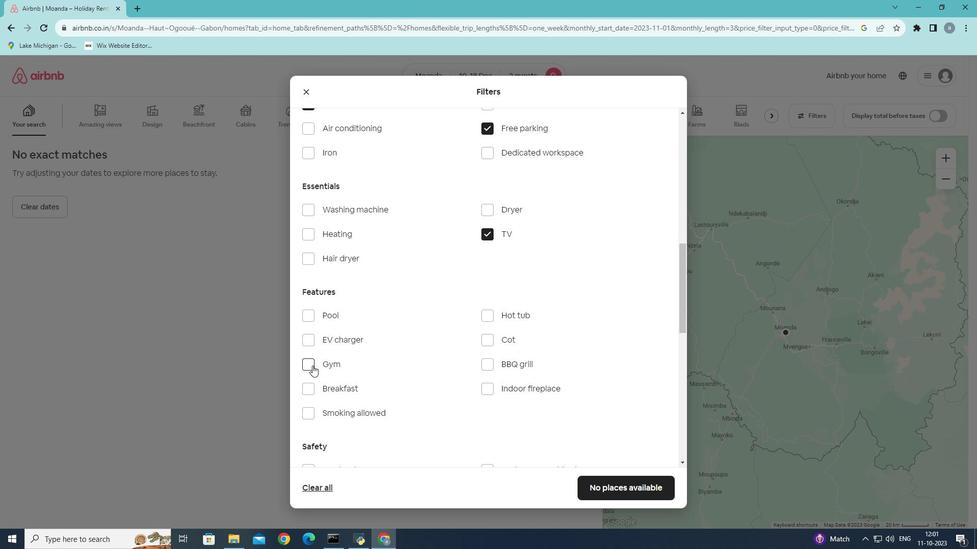 
Action: Mouse pressed left at (312, 366)
Screenshot: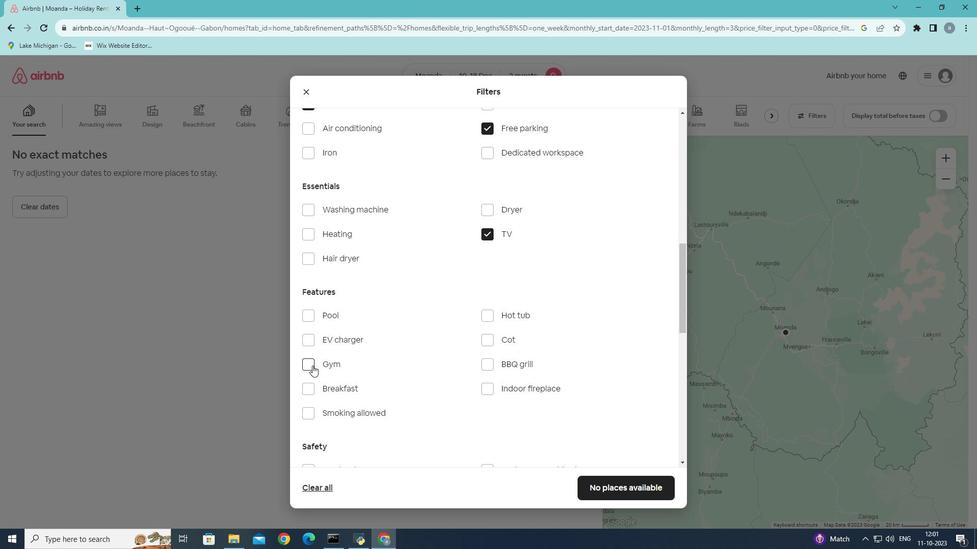 
Action: Mouse moved to (312, 393)
Screenshot: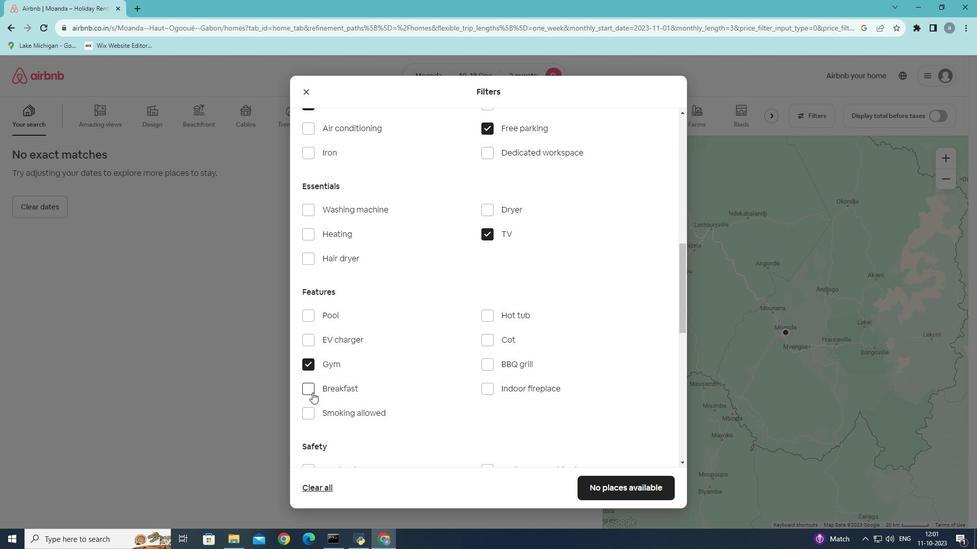 
Action: Mouse pressed left at (312, 393)
Screenshot: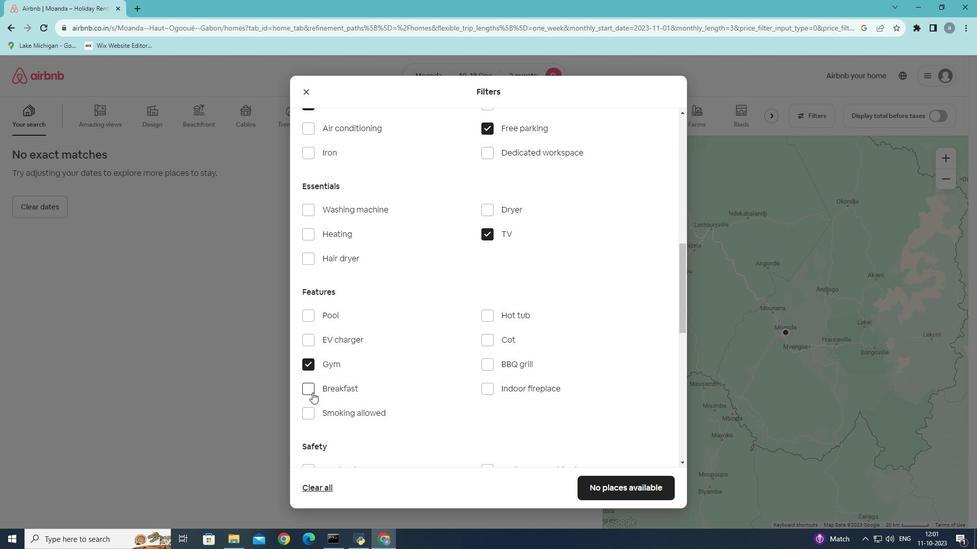 
Action: Mouse moved to (421, 398)
Screenshot: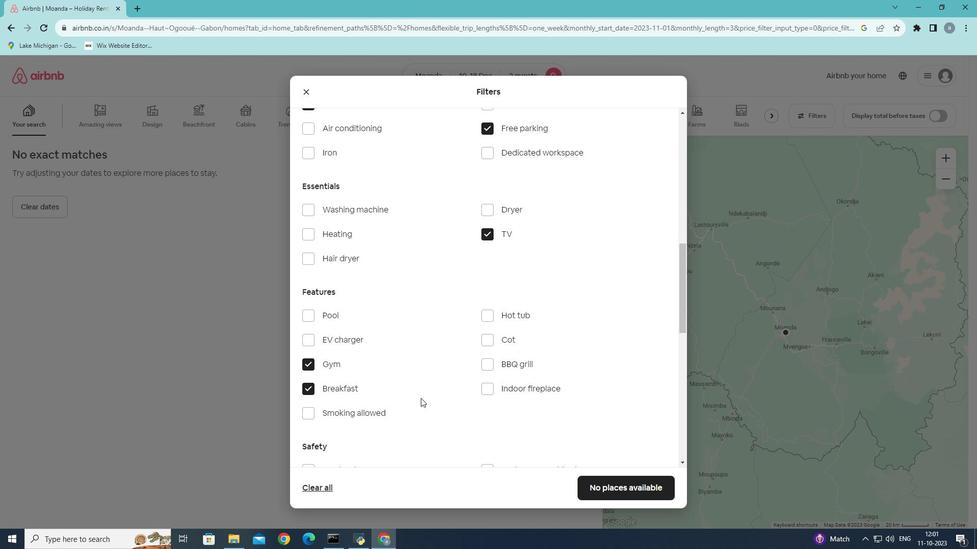 
Action: Mouse scrolled (421, 398) with delta (0, 0)
Screenshot: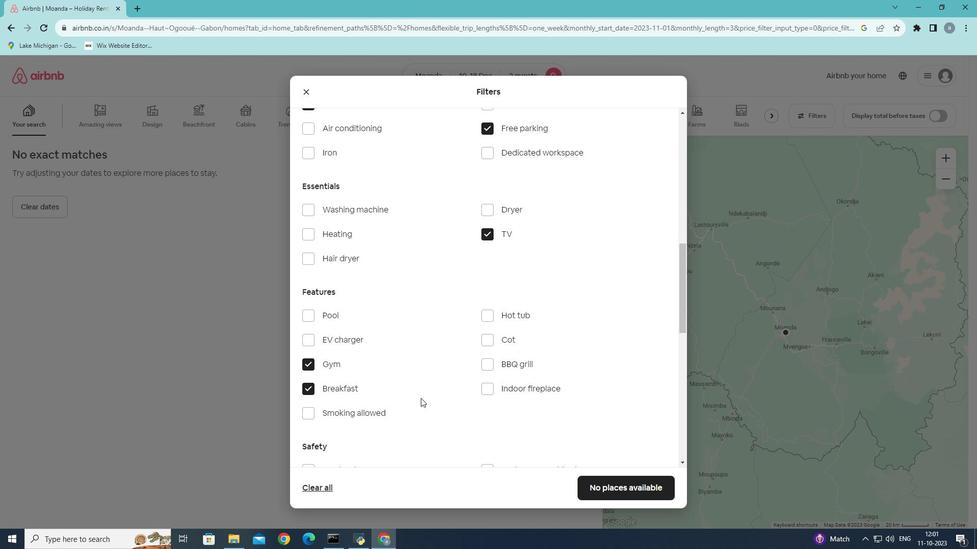 
Action: Mouse scrolled (421, 398) with delta (0, 0)
Screenshot: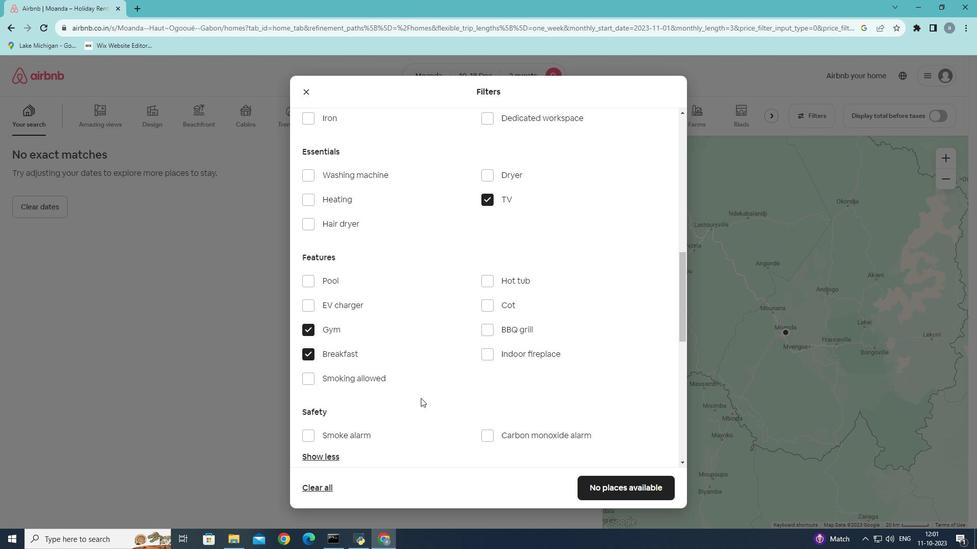 
Action: Mouse scrolled (421, 398) with delta (0, 0)
Screenshot: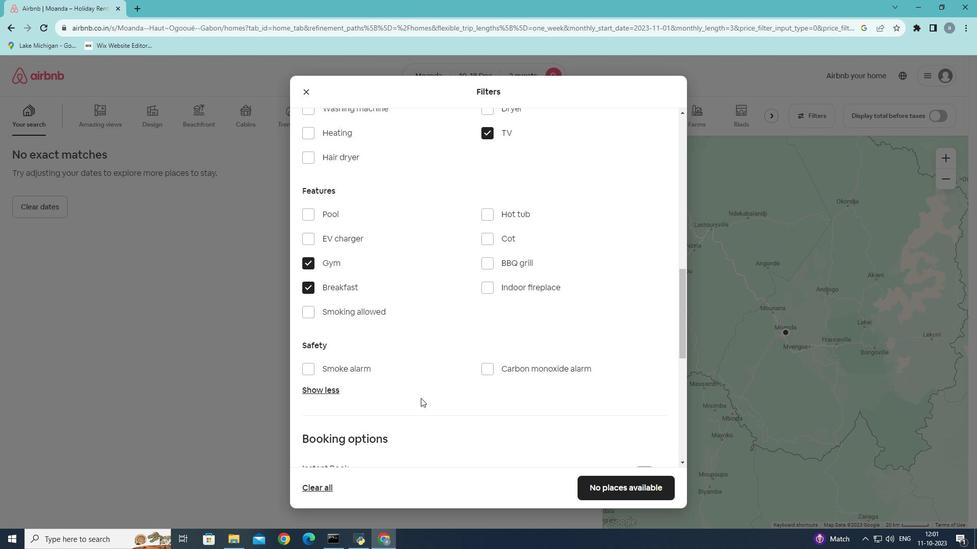 
Action: Mouse moved to (430, 394)
Screenshot: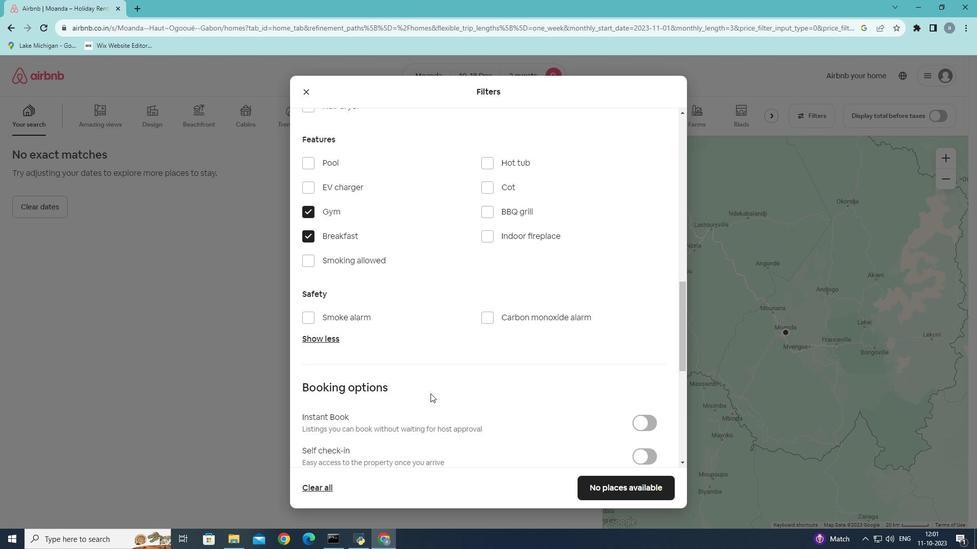 
Action: Mouse scrolled (430, 393) with delta (0, 0)
Screenshot: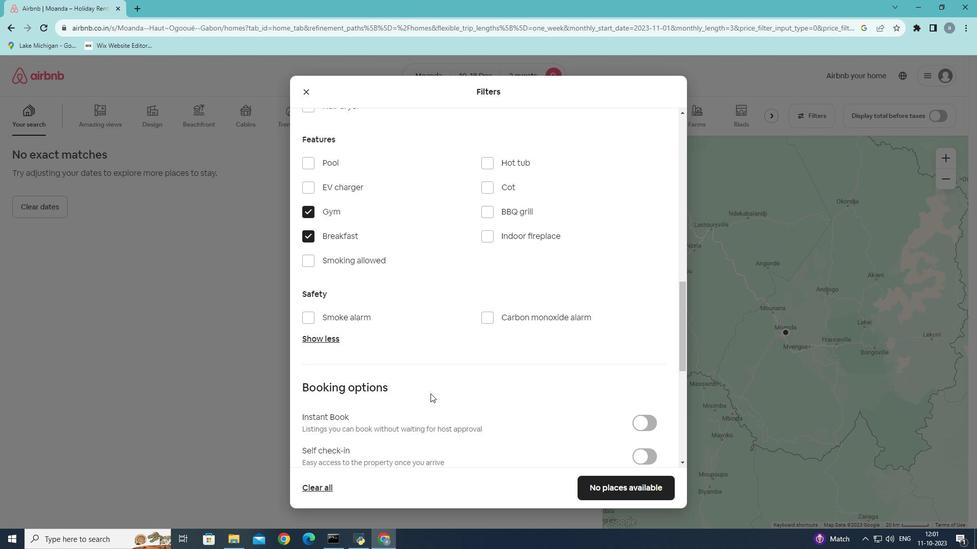 
Action: Mouse scrolled (430, 393) with delta (0, 0)
Screenshot: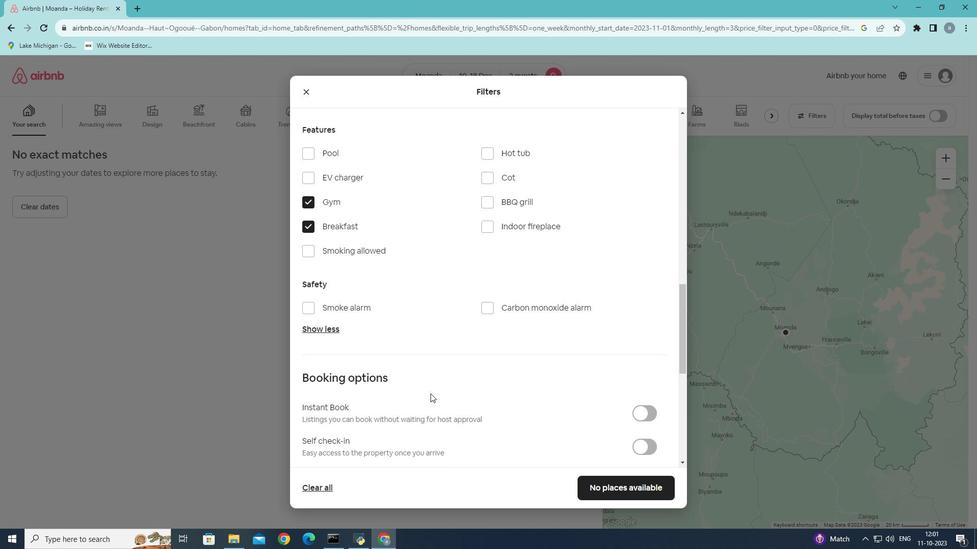 
Action: Mouse moved to (639, 358)
Screenshot: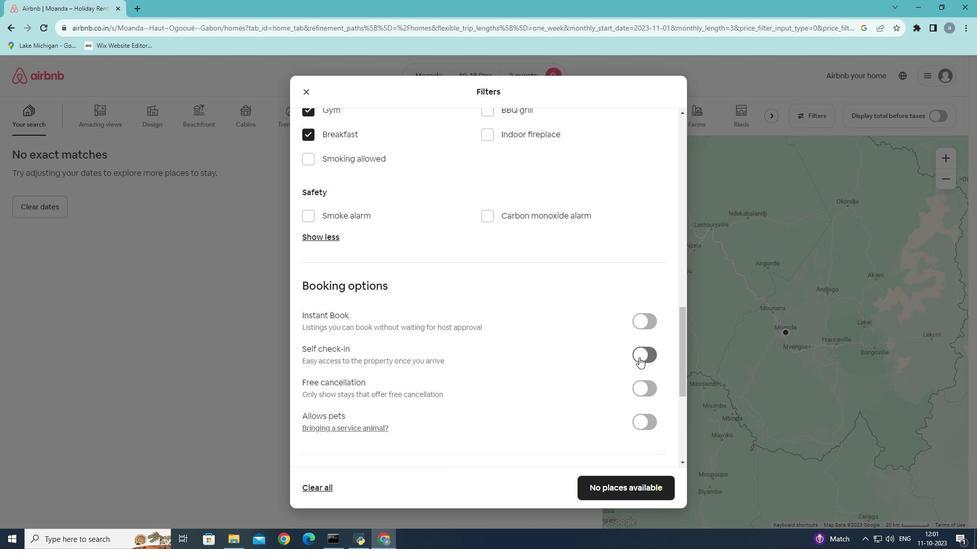 
Action: Mouse pressed left at (639, 358)
Screenshot: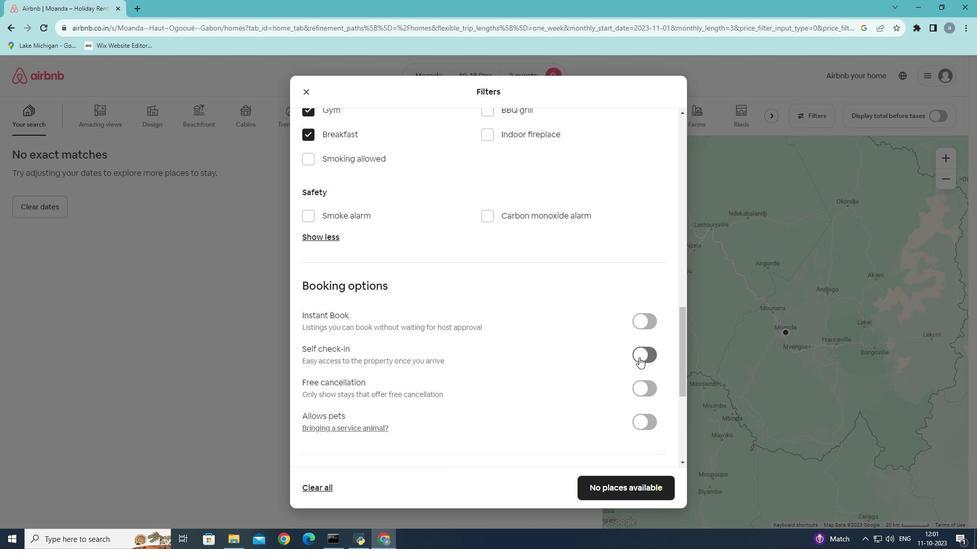 
Action: Mouse moved to (456, 444)
Screenshot: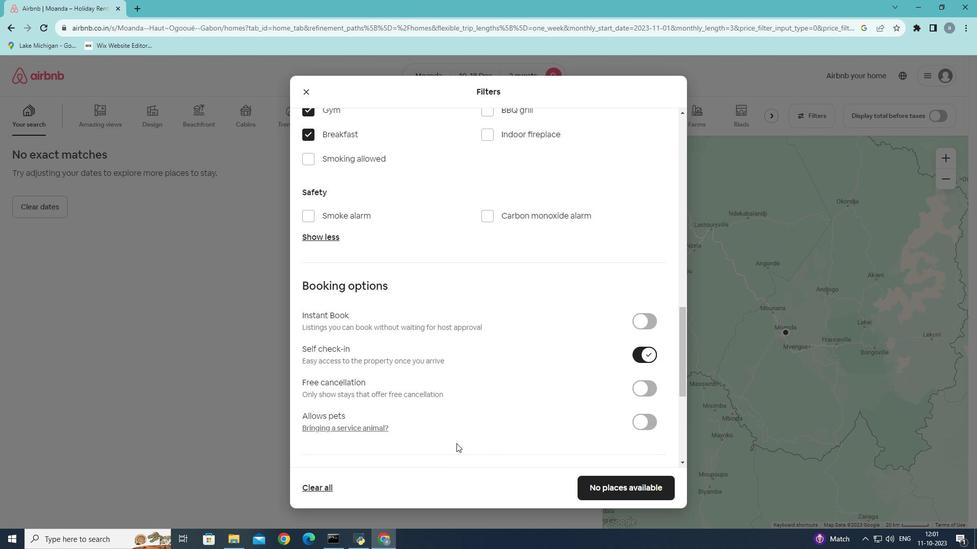 
Action: Mouse scrolled (456, 443) with delta (0, 0)
Screenshot: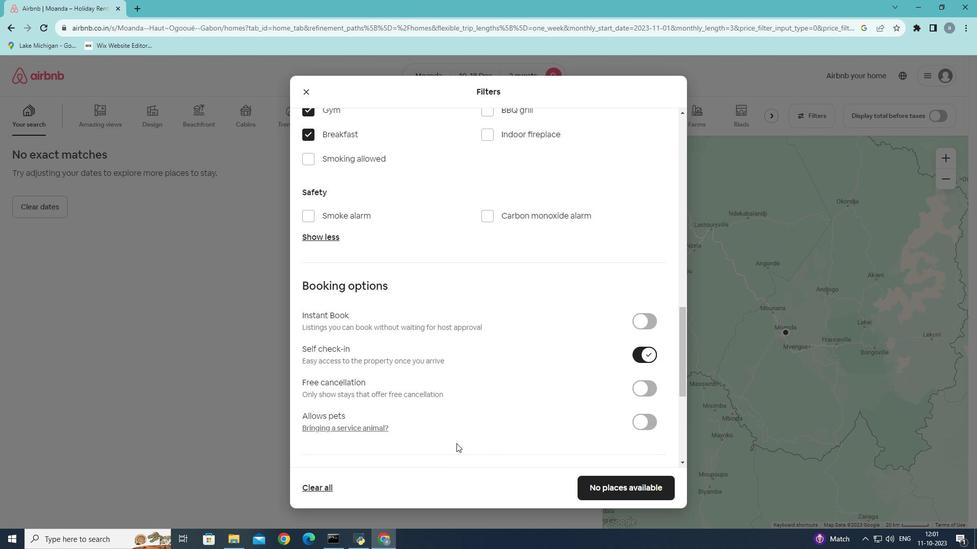 
Action: Mouse scrolled (456, 443) with delta (0, 0)
Screenshot: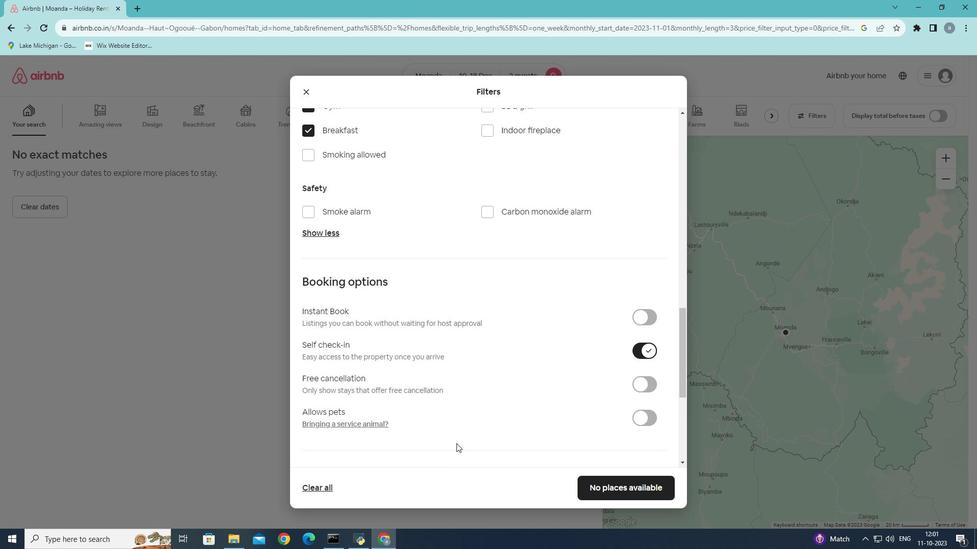 
Action: Mouse moved to (456, 444)
Screenshot: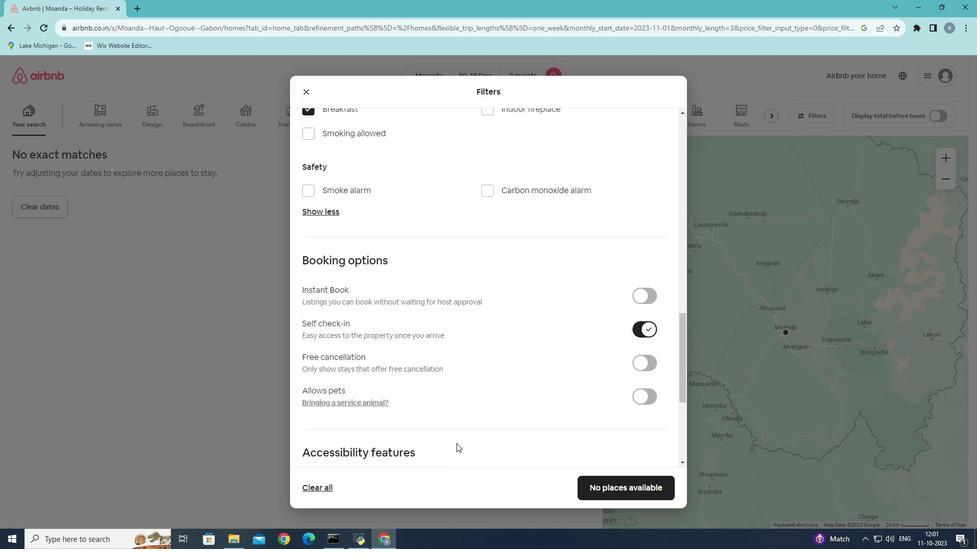 
Action: Mouse scrolled (456, 443) with delta (0, 0)
Screenshot: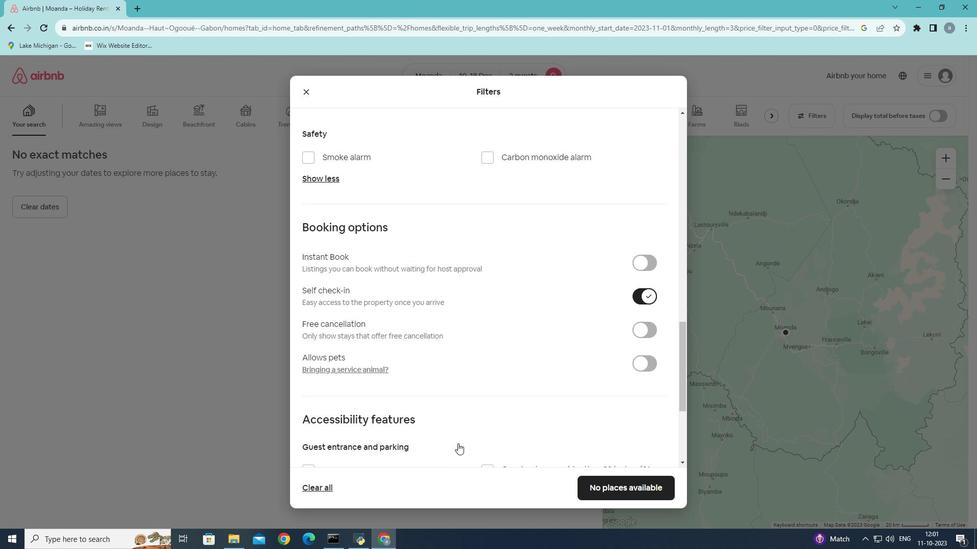 
Action: Mouse moved to (494, 451)
Screenshot: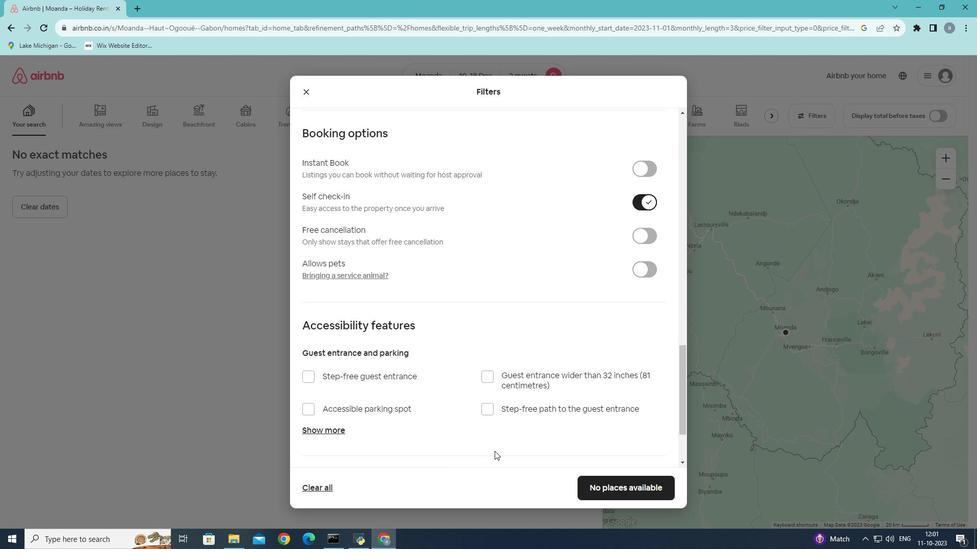 
Action: Mouse scrolled (494, 451) with delta (0, 0)
Screenshot: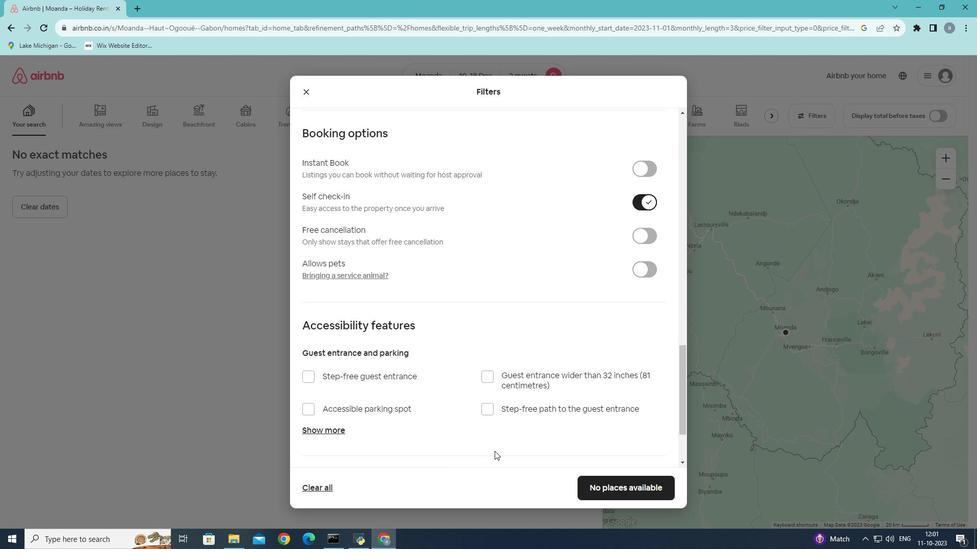 
Action: Mouse scrolled (494, 451) with delta (0, 0)
Screenshot: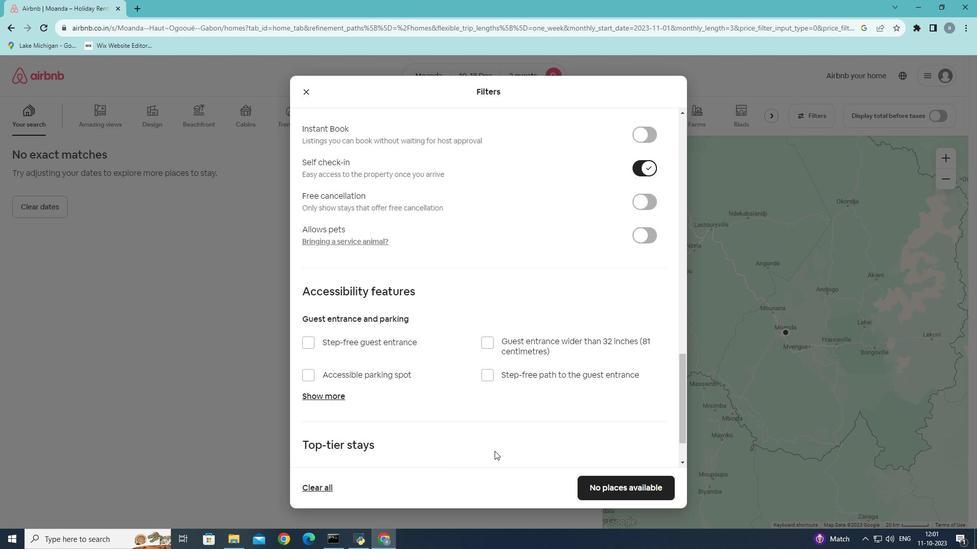 
Action: Mouse scrolled (494, 451) with delta (0, 0)
Screenshot: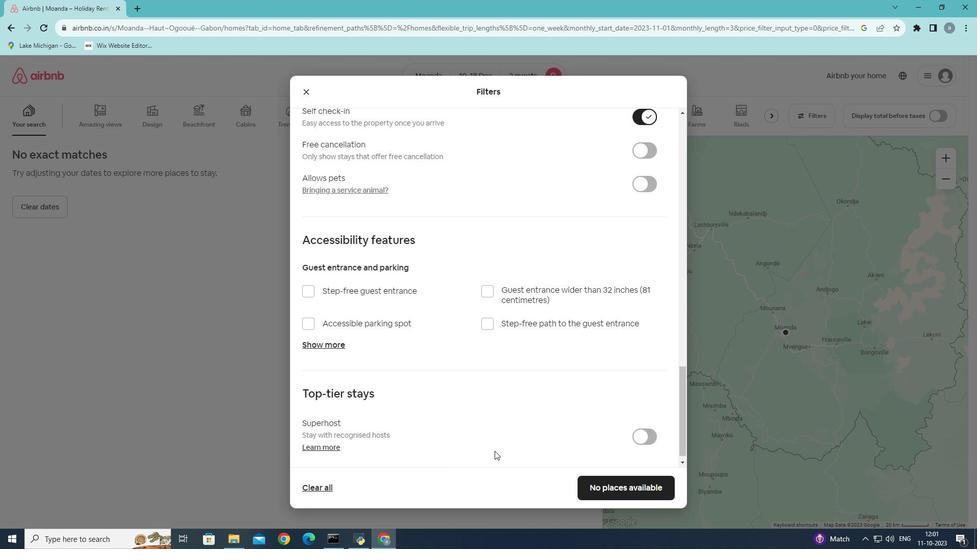 
Action: Mouse scrolled (494, 451) with delta (0, 0)
Screenshot: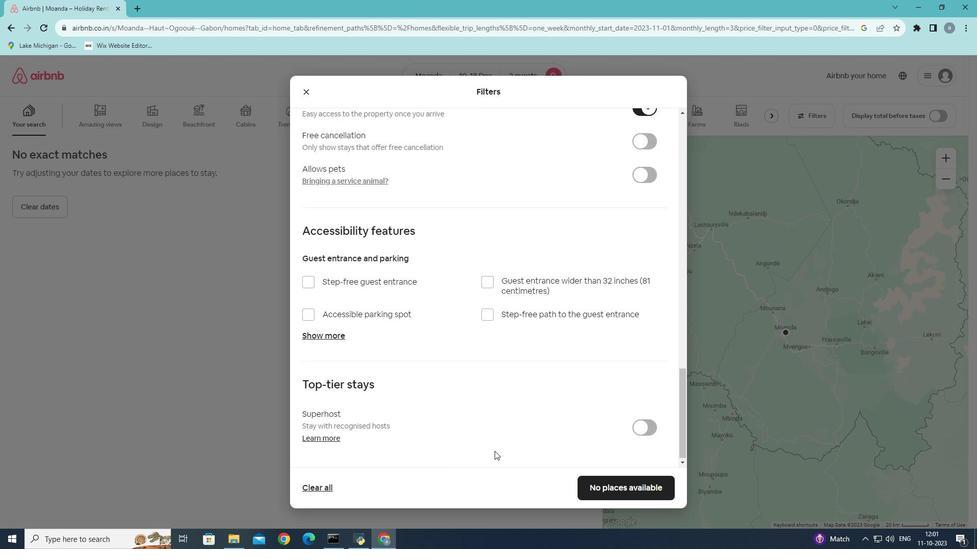 
Action: Mouse scrolled (494, 451) with delta (0, 0)
Screenshot: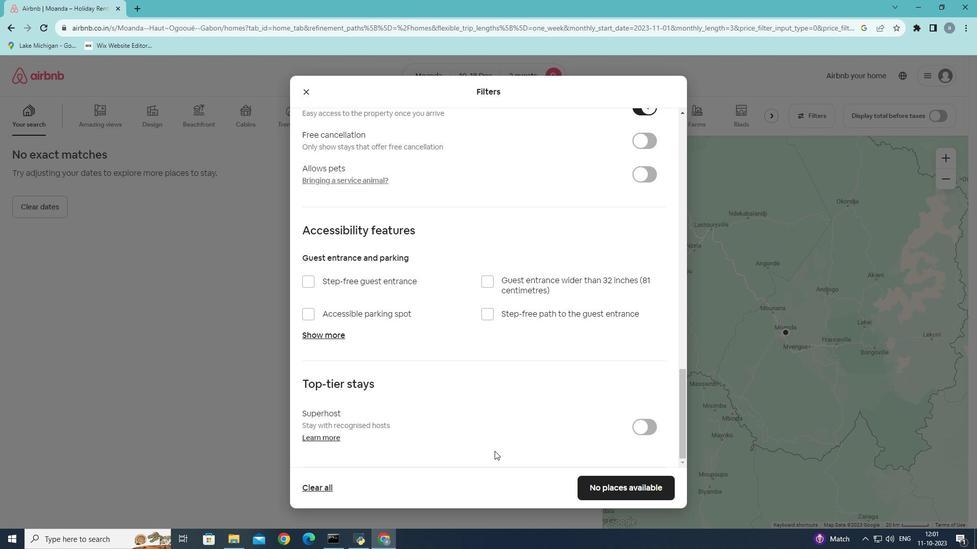 
Action: Mouse scrolled (494, 451) with delta (0, 0)
Screenshot: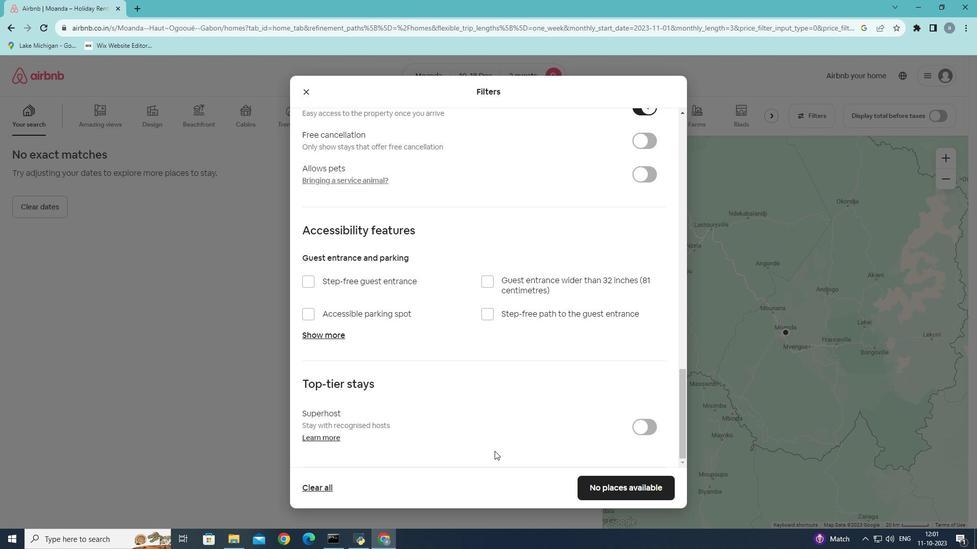 
Action: Mouse scrolled (494, 451) with delta (0, 0)
Screenshot: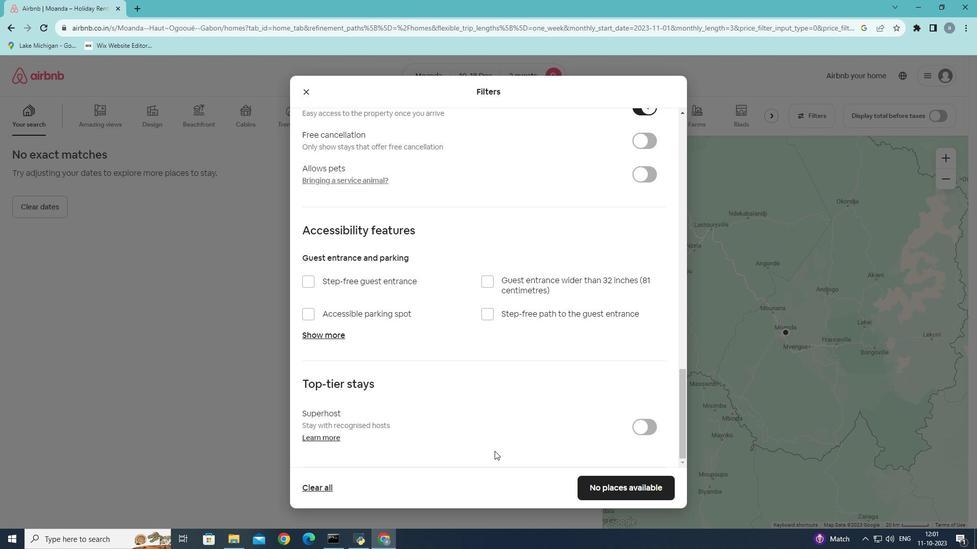 
Action: Mouse scrolled (494, 451) with delta (0, 0)
Screenshot: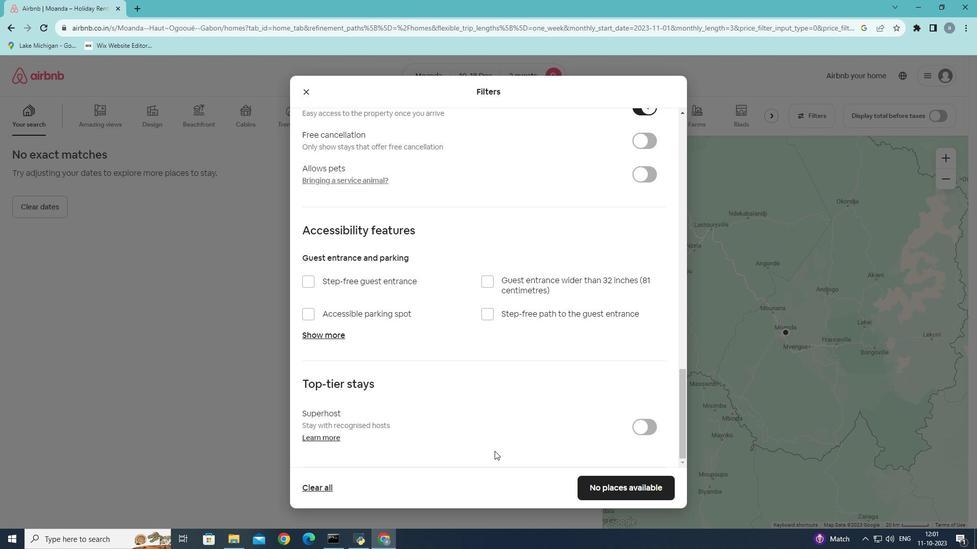 
Action: Mouse moved to (636, 492)
Screenshot: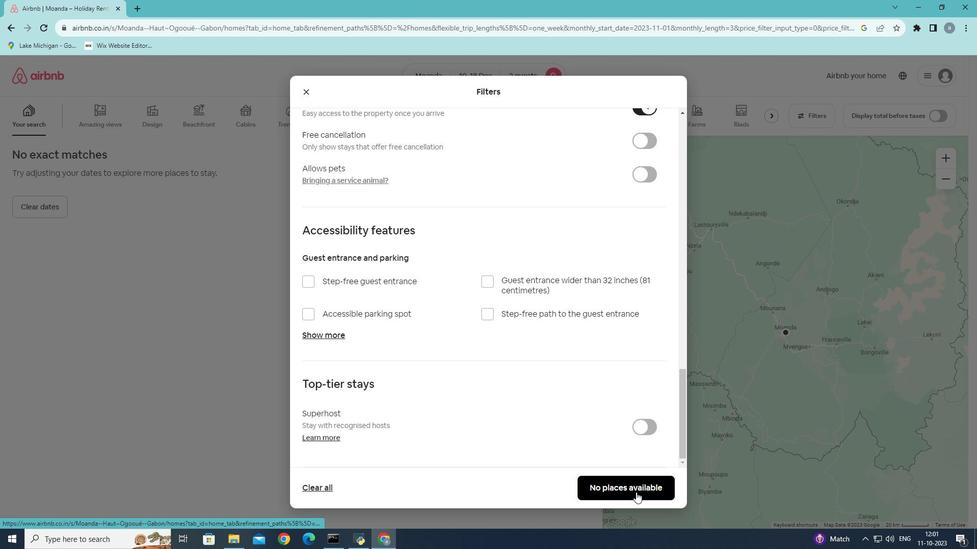 
Action: Mouse pressed left at (636, 492)
Screenshot: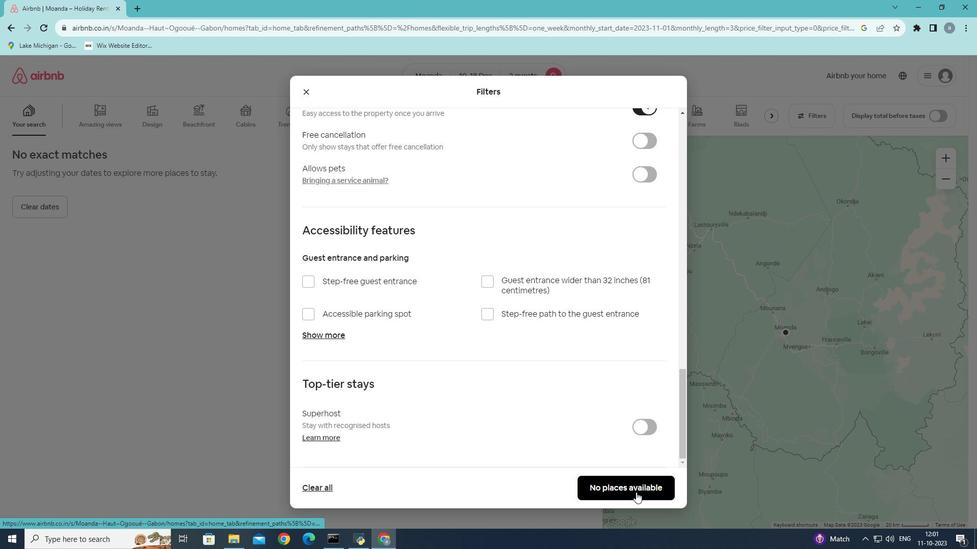 
Action: Mouse moved to (604, 488)
Screenshot: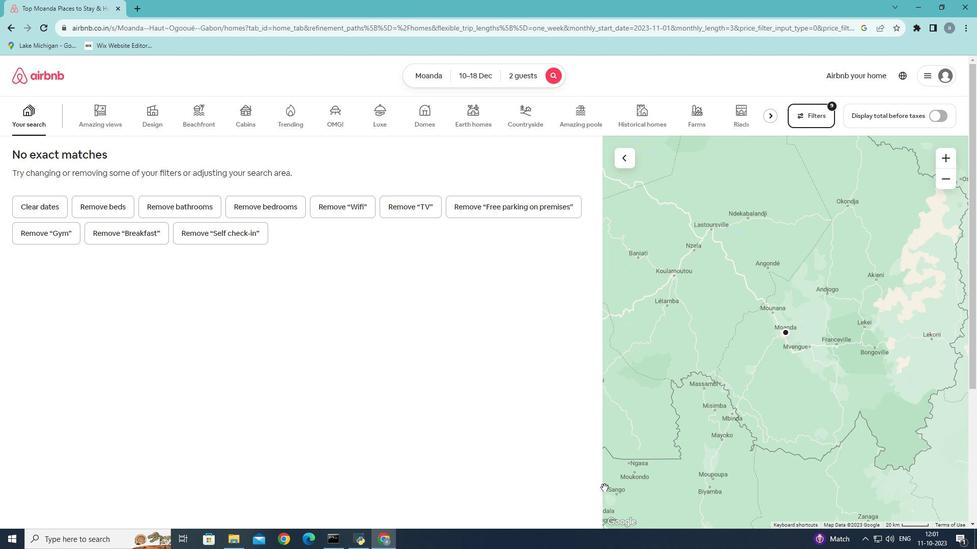 
